 Task: Search one way flight ticket for 3 adults, 3 children in business from Albany: Albany International Airport to Rock Springs: Southwest Wyoming Regional Airport (rock Springs Sweetwater County Airport) on 8-5-2023. Choice of flights is Frontier. Number of bags: 4 checked bags. Price is upto 25000. Outbound departure time preference is 12:45.
Action: Mouse moved to (292, 253)
Screenshot: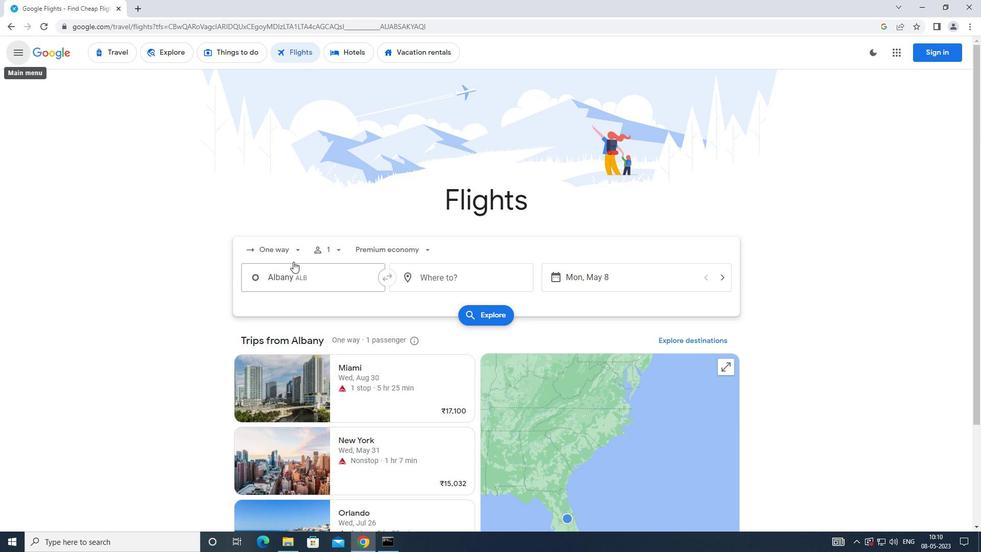 
Action: Mouse pressed left at (292, 253)
Screenshot: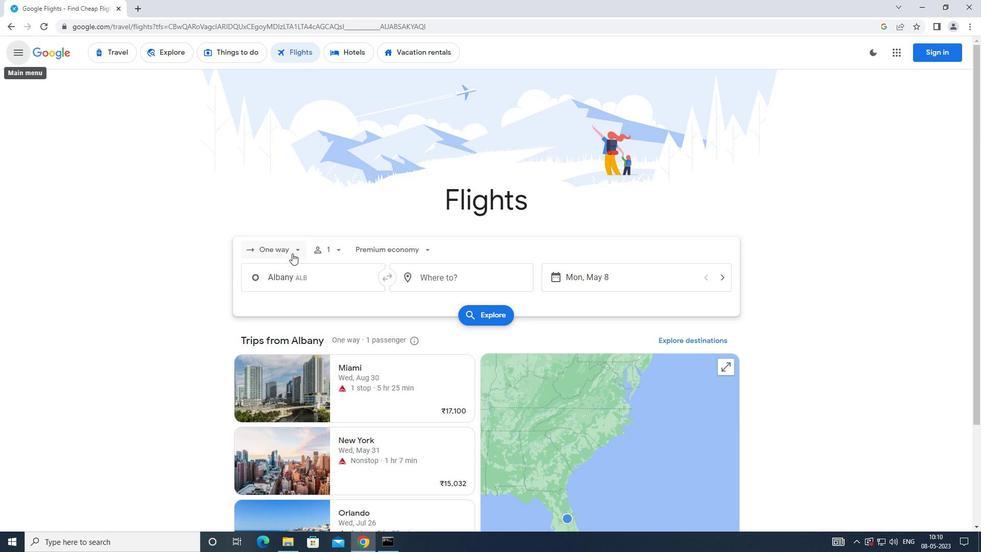 
Action: Mouse moved to (298, 306)
Screenshot: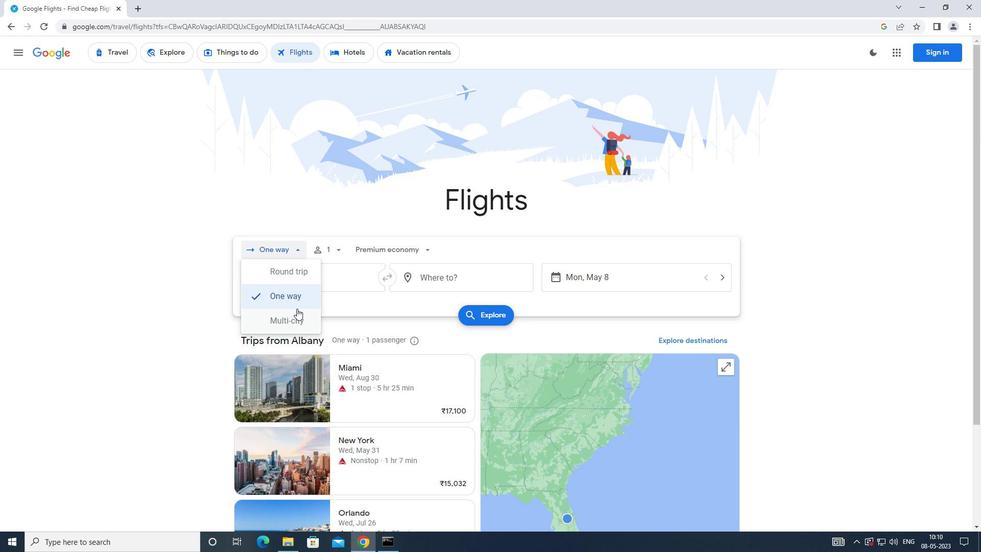 
Action: Mouse pressed left at (298, 306)
Screenshot: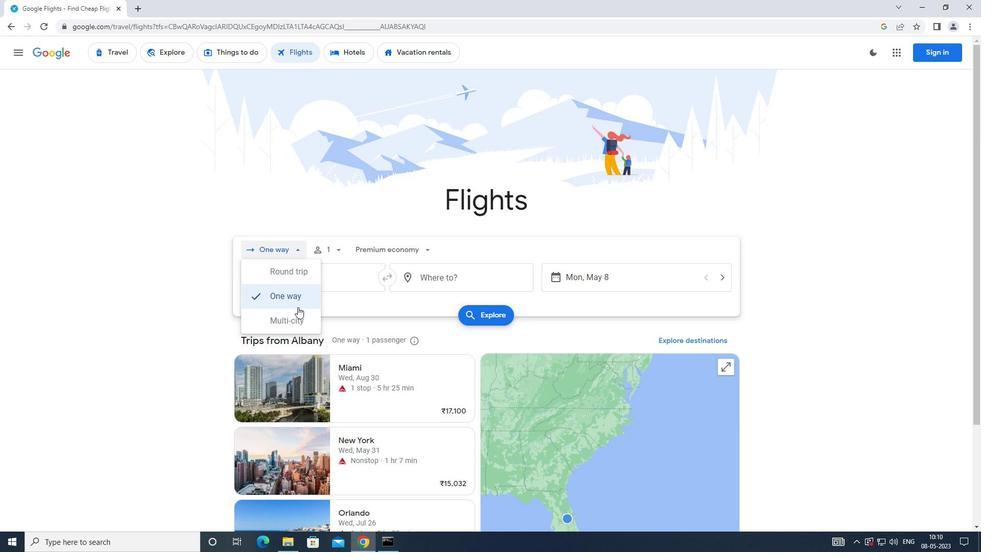 
Action: Mouse moved to (333, 256)
Screenshot: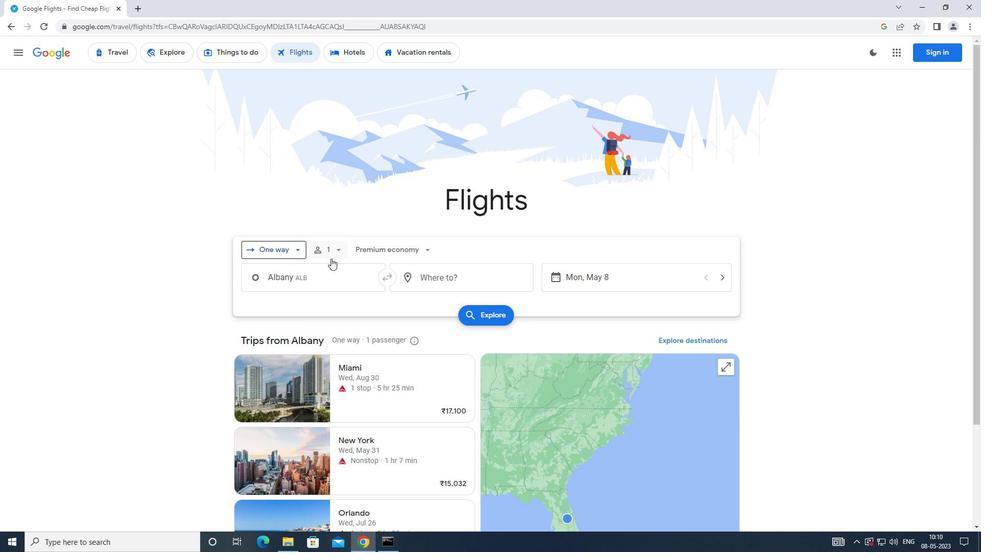 
Action: Mouse pressed left at (333, 256)
Screenshot: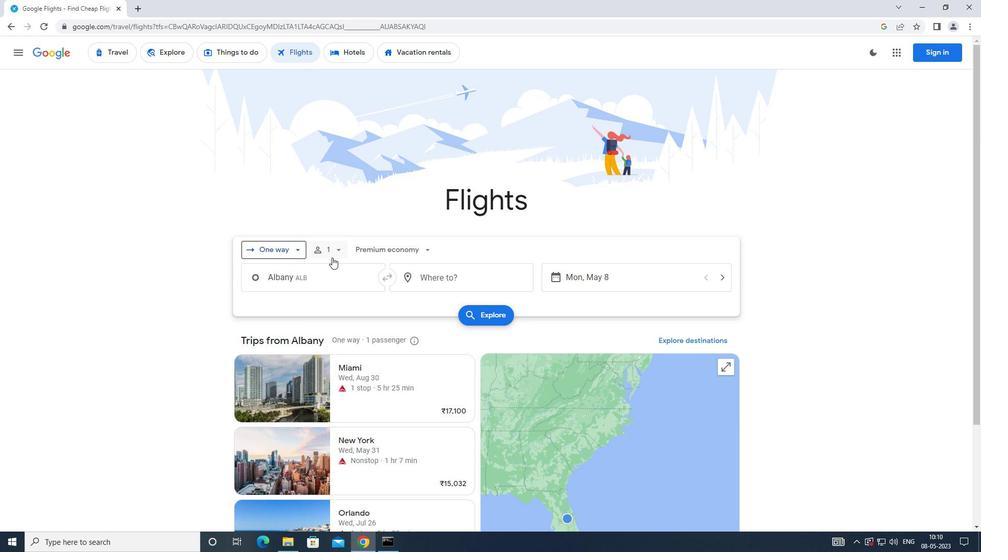
Action: Mouse moved to (421, 275)
Screenshot: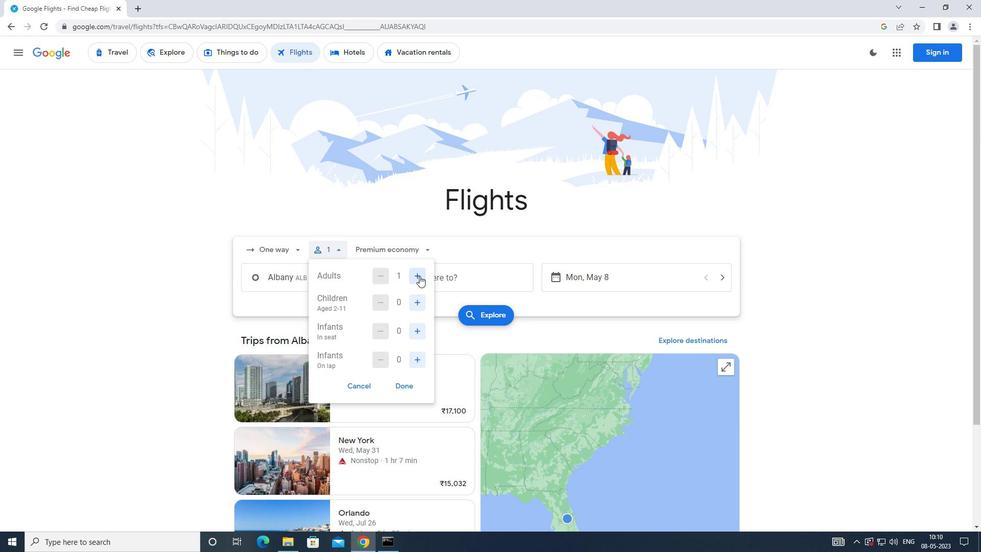 
Action: Mouse pressed left at (421, 275)
Screenshot: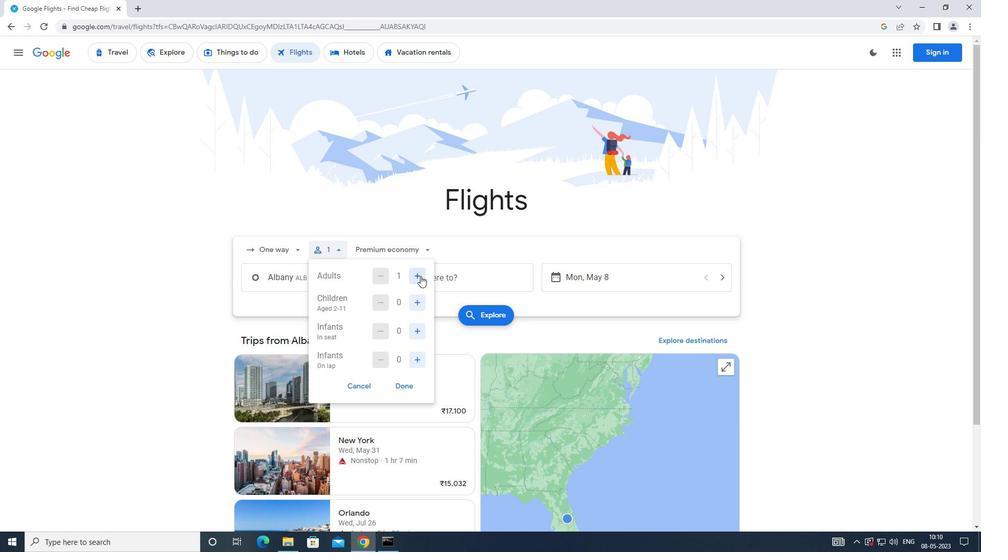 
Action: Mouse moved to (421, 275)
Screenshot: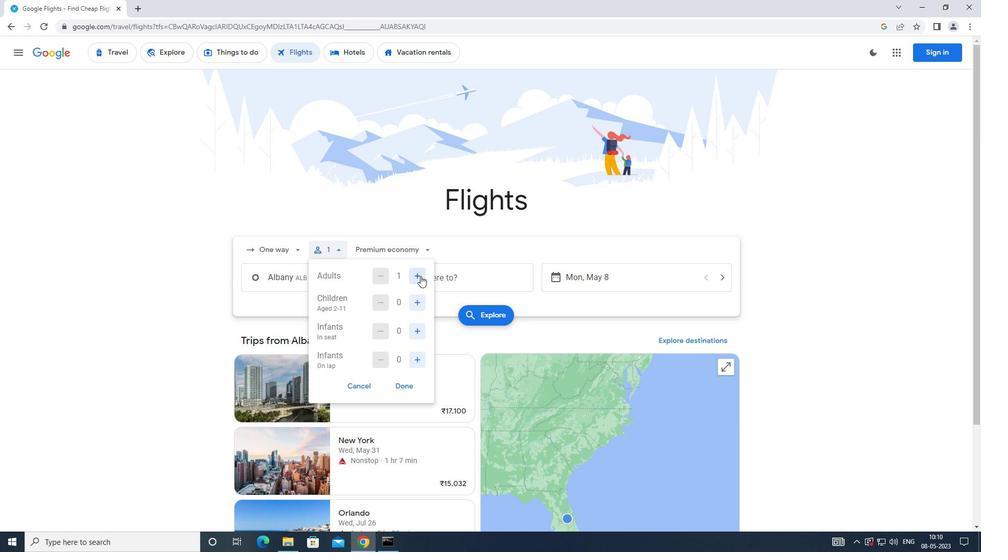 
Action: Mouse pressed left at (421, 275)
Screenshot: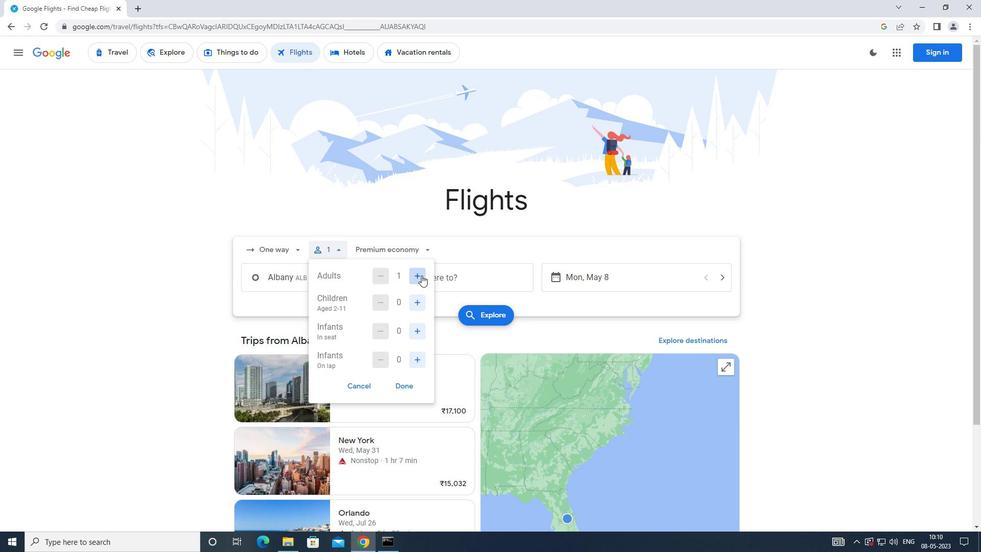 
Action: Mouse moved to (416, 301)
Screenshot: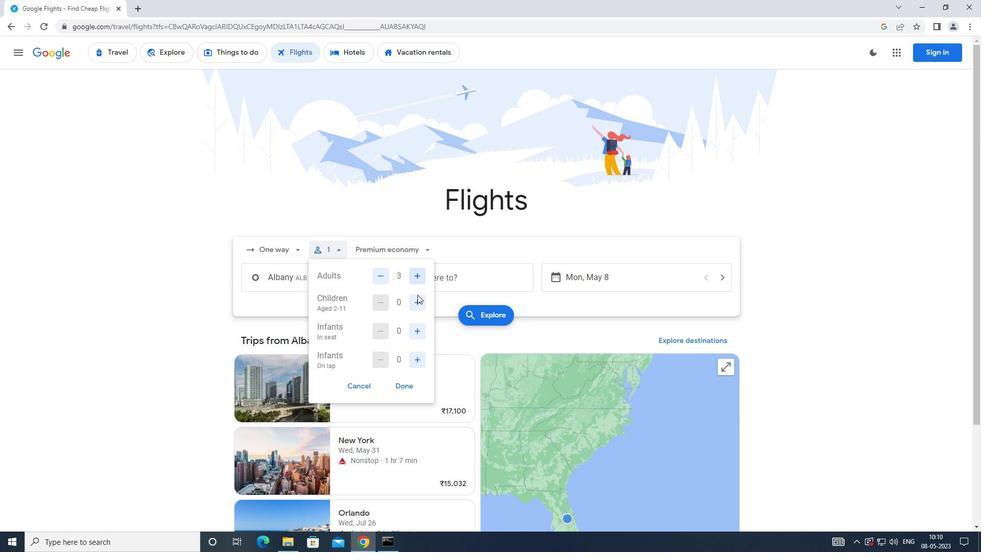 
Action: Mouse pressed left at (416, 301)
Screenshot: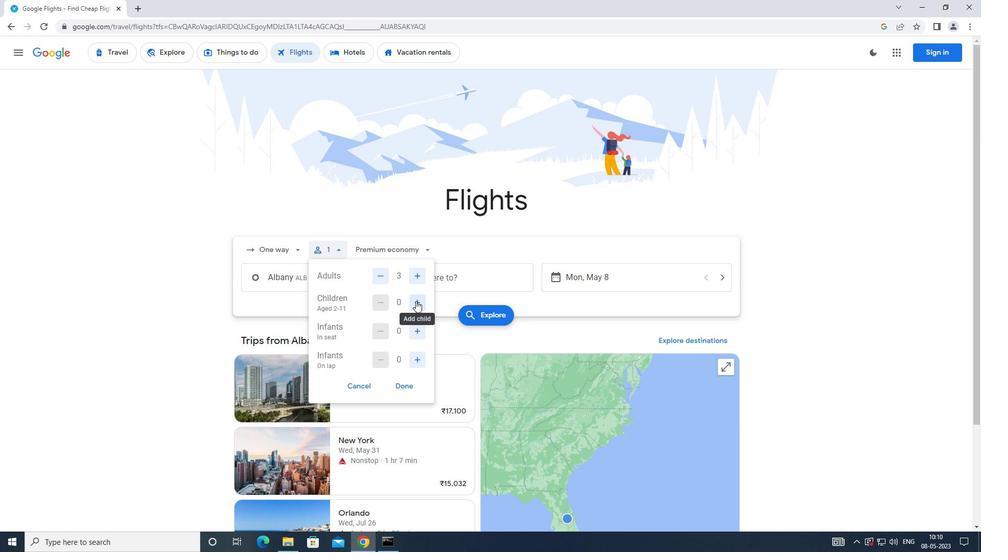 
Action: Mouse pressed left at (416, 301)
Screenshot: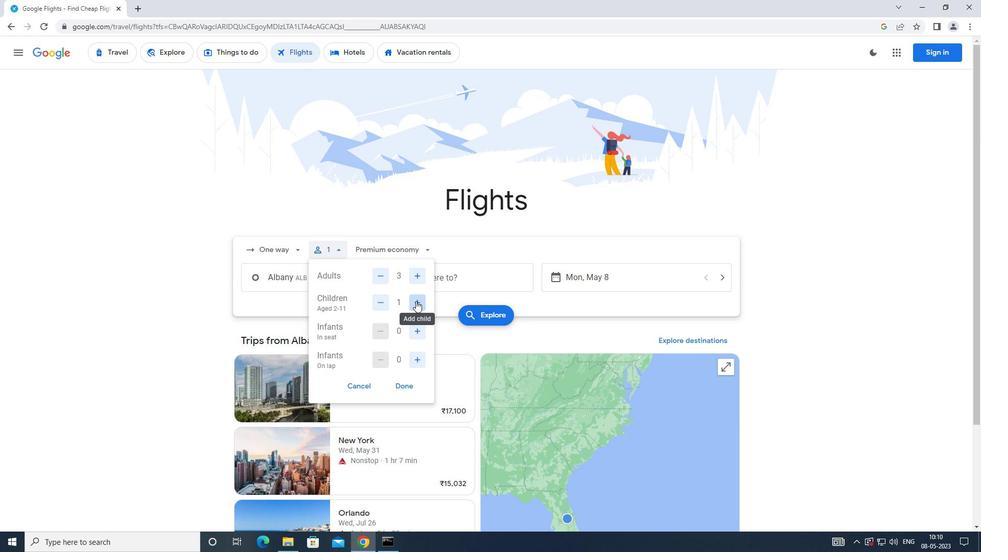 
Action: Mouse pressed left at (416, 301)
Screenshot: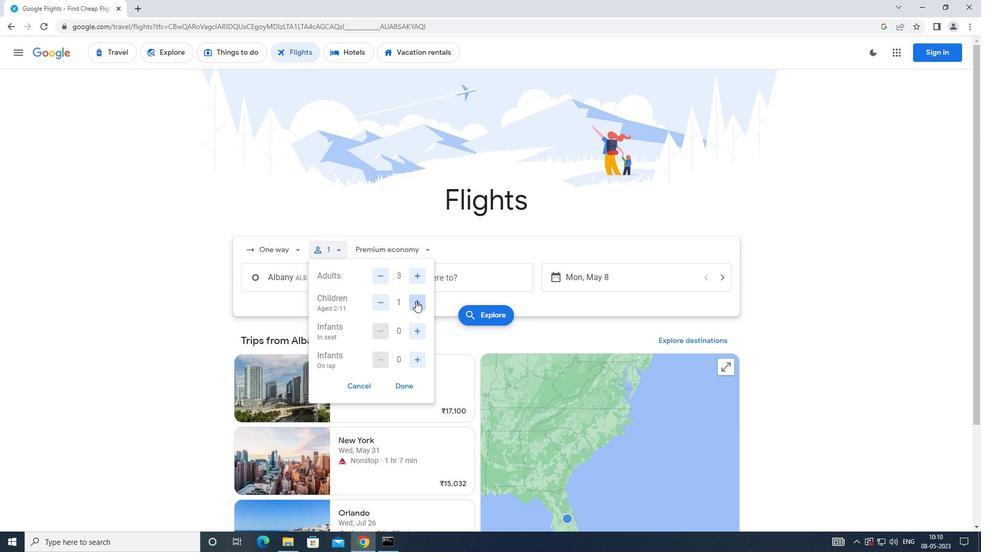 
Action: Mouse moved to (408, 386)
Screenshot: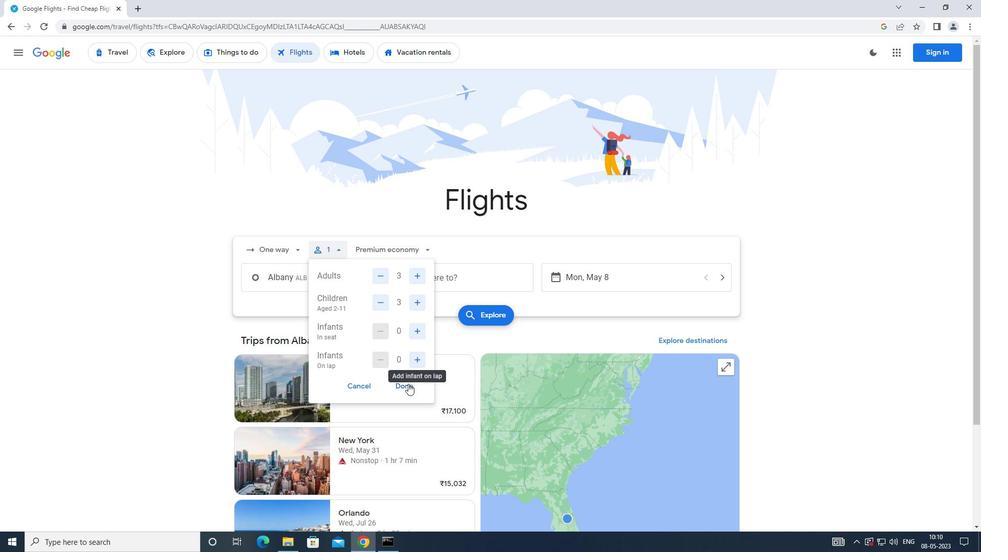 
Action: Mouse pressed left at (408, 386)
Screenshot: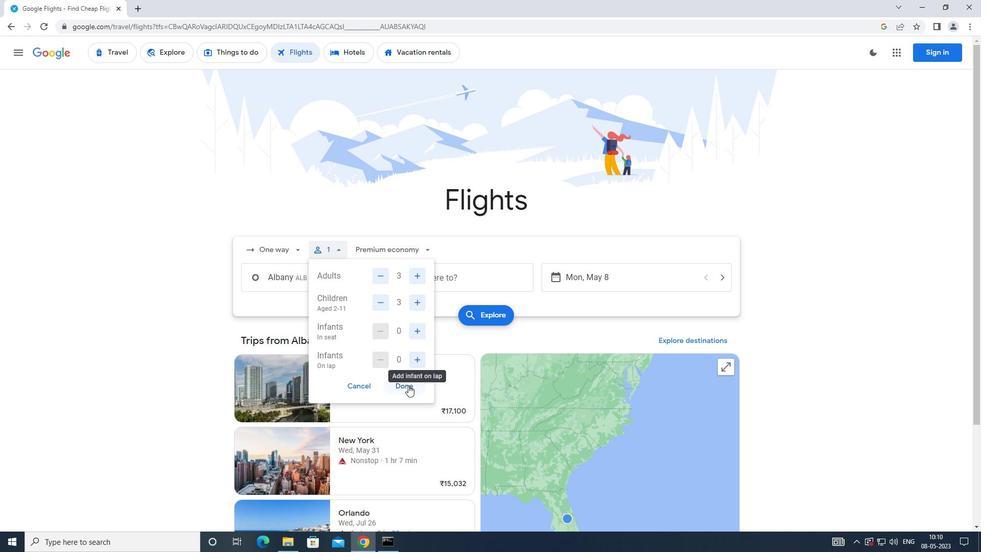 
Action: Mouse moved to (393, 255)
Screenshot: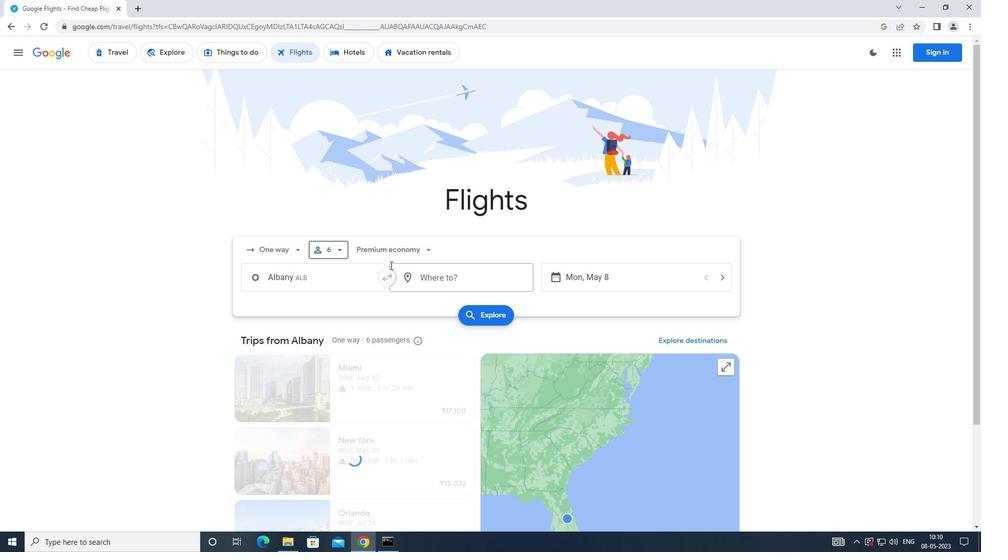 
Action: Mouse pressed left at (393, 255)
Screenshot: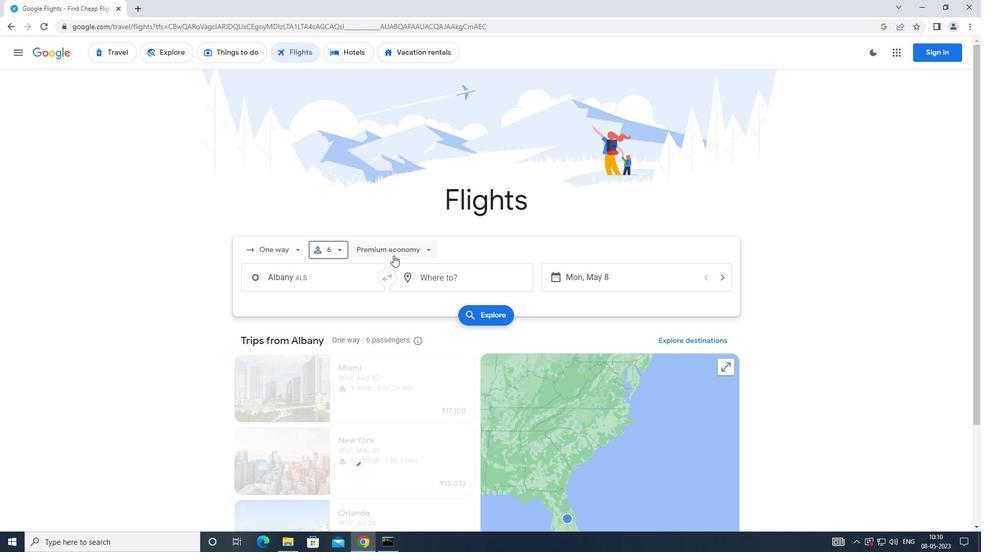 
Action: Mouse moved to (400, 328)
Screenshot: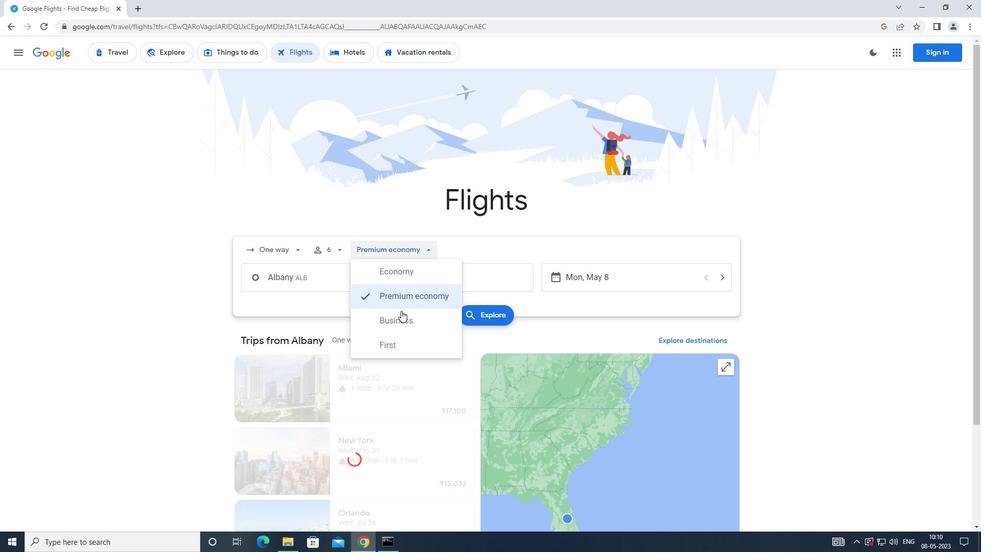 
Action: Mouse pressed left at (400, 328)
Screenshot: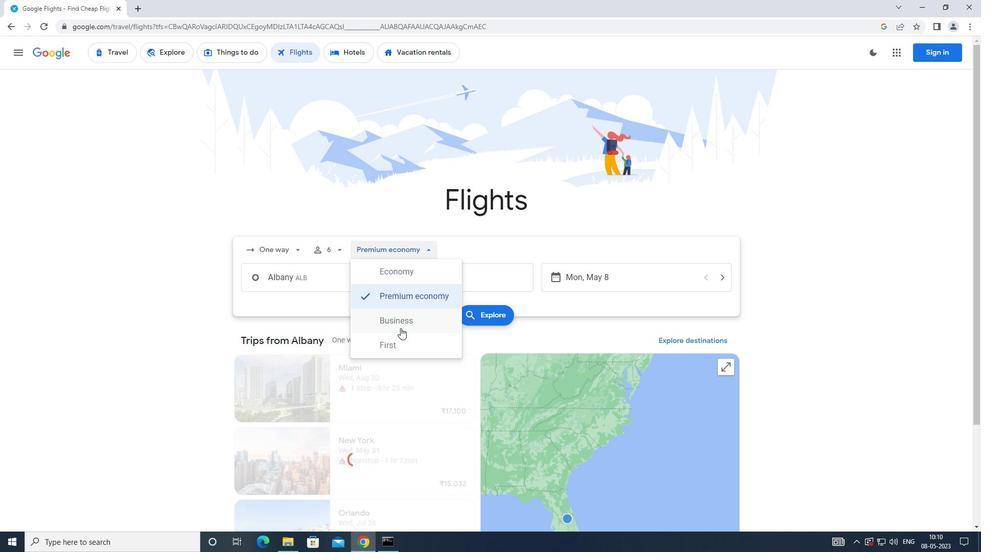 
Action: Mouse moved to (322, 279)
Screenshot: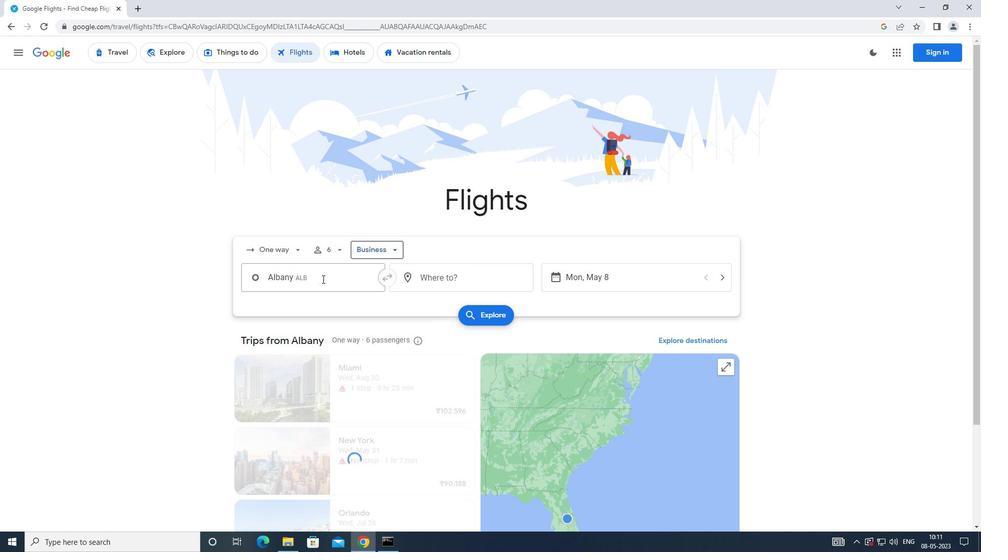 
Action: Mouse pressed left at (322, 279)
Screenshot: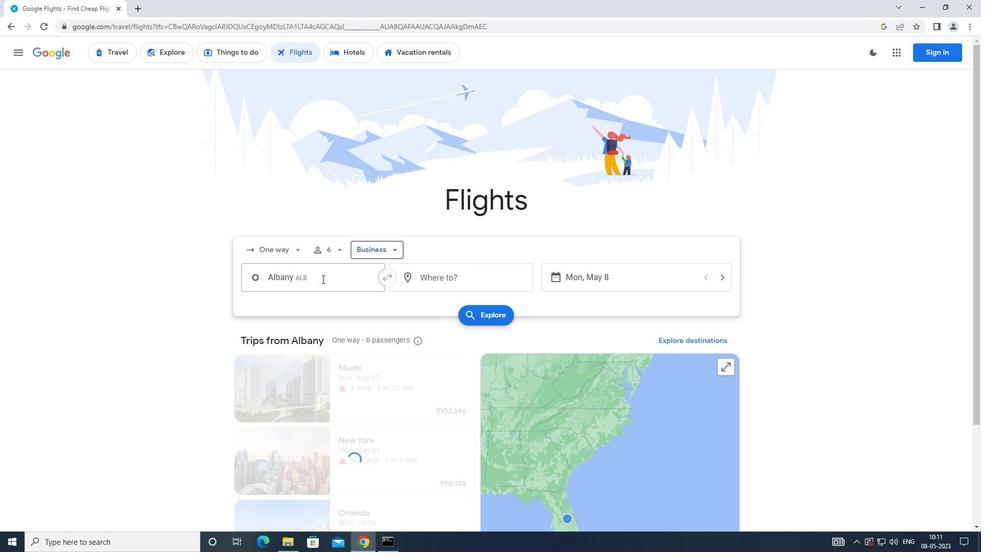 
Action: Mouse moved to (323, 334)
Screenshot: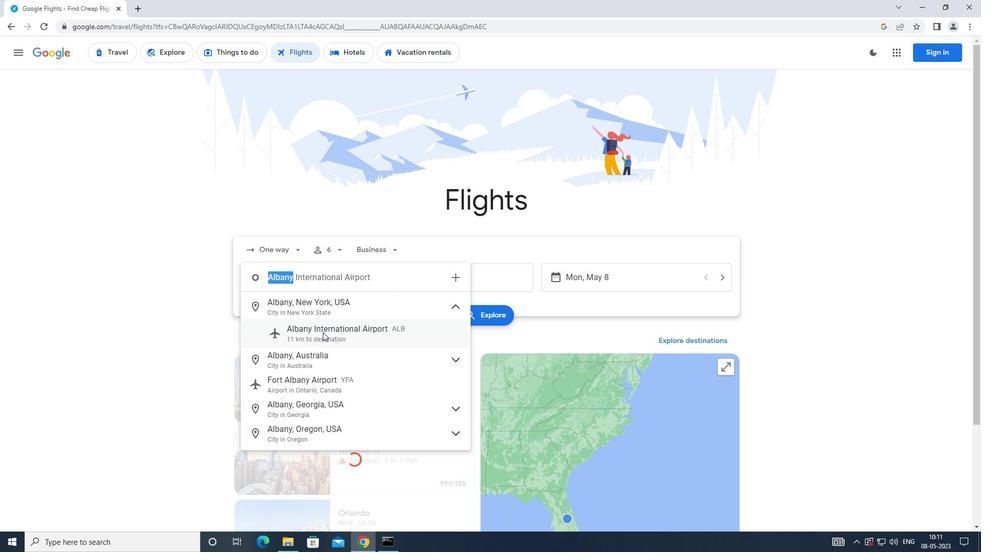 
Action: Mouse pressed left at (323, 334)
Screenshot: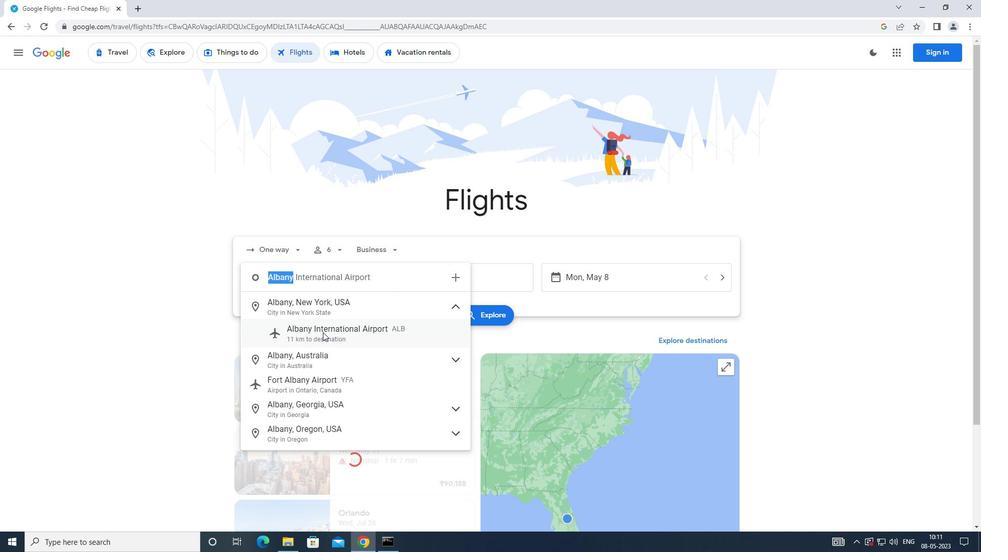 
Action: Mouse moved to (439, 283)
Screenshot: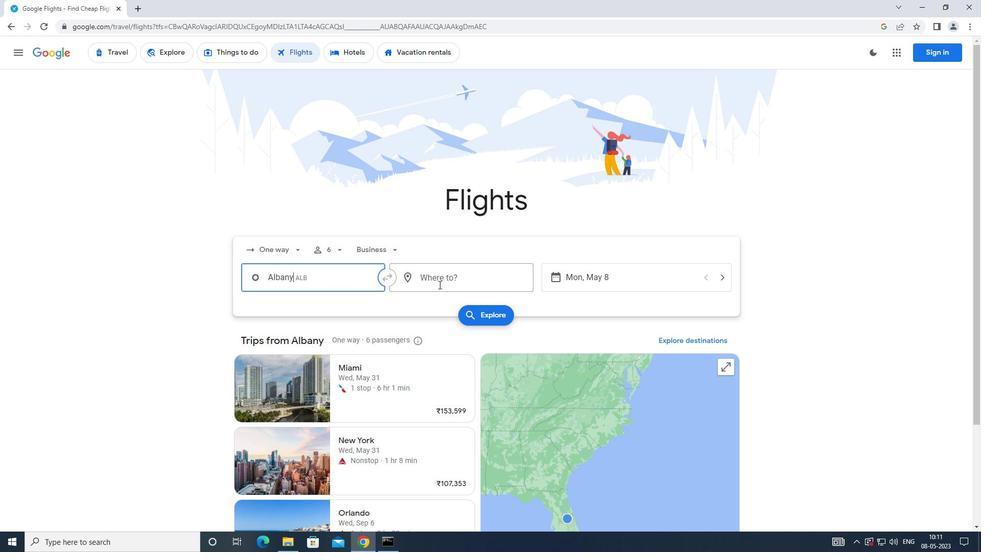 
Action: Mouse pressed left at (439, 283)
Screenshot: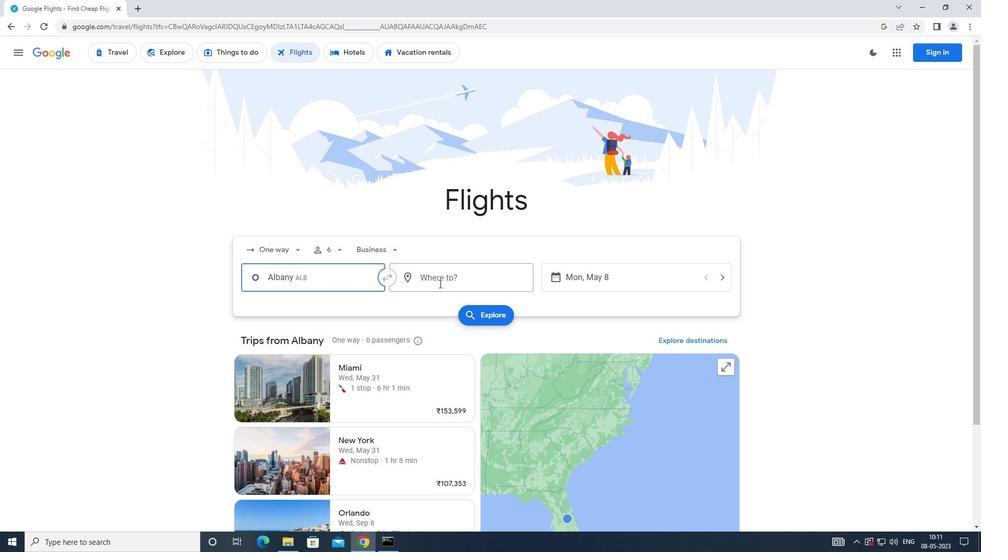 
Action: Mouse moved to (439, 283)
Screenshot: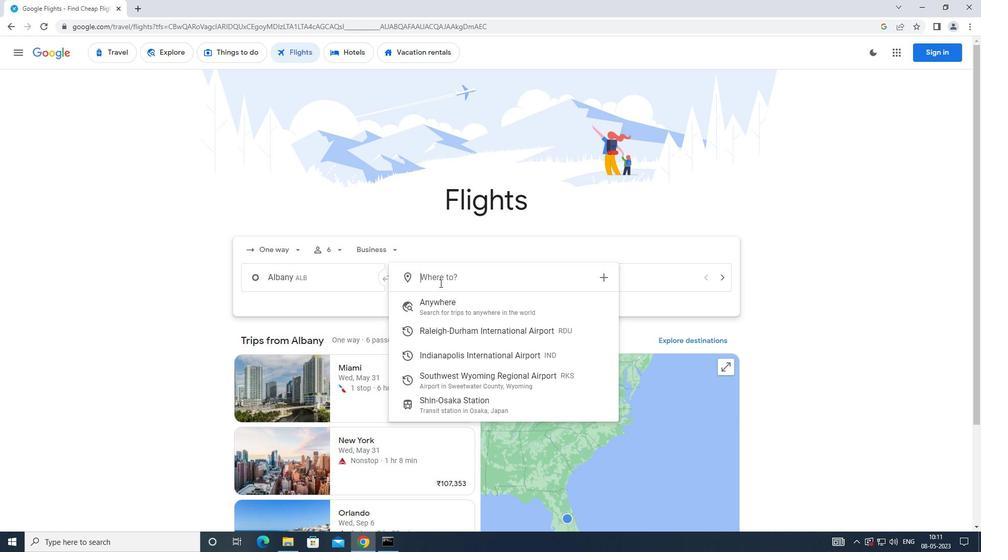 
Action: Key pressed <Key.caps_lock>s<Key.caps_lock>outhwesrt
Screenshot: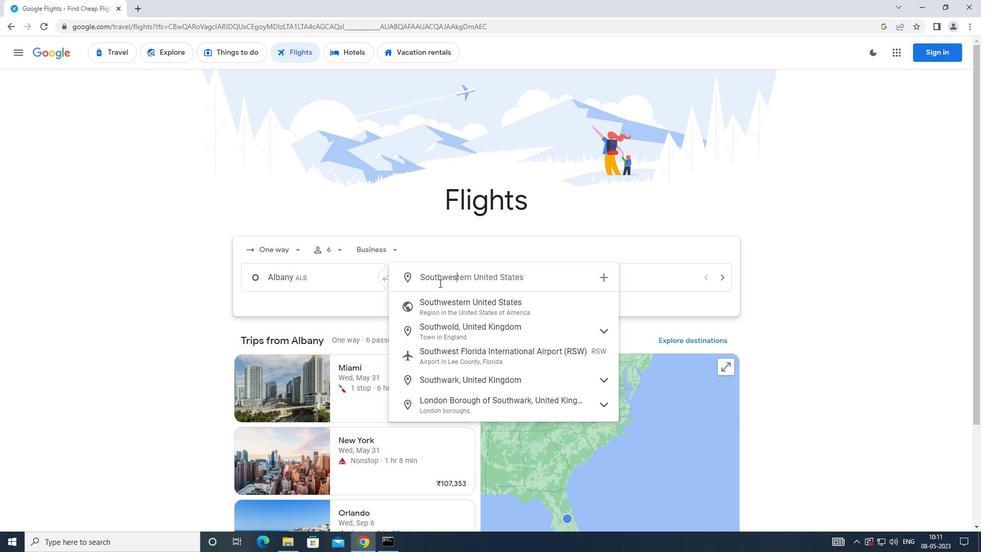 
Action: Mouse moved to (475, 404)
Screenshot: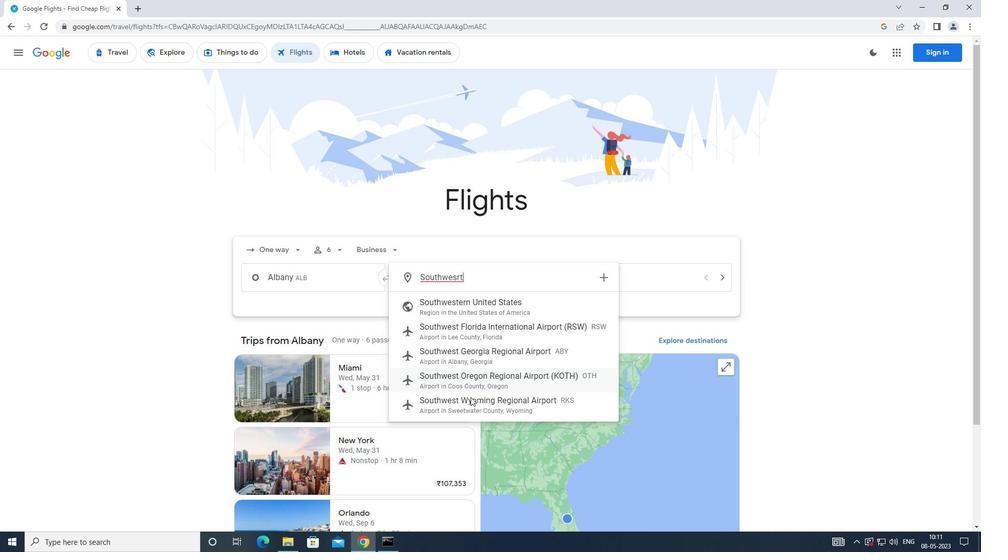 
Action: Mouse pressed left at (475, 404)
Screenshot: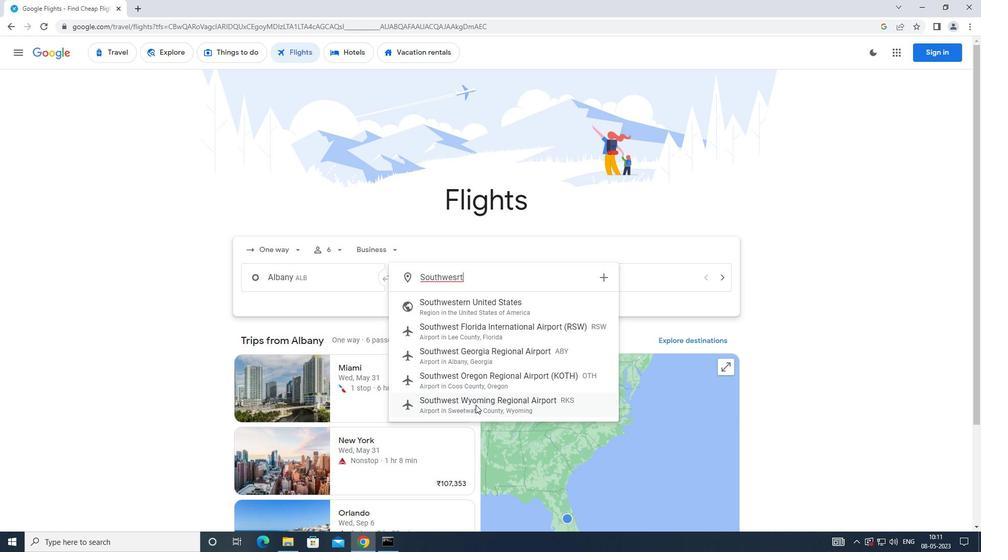 
Action: Mouse moved to (587, 285)
Screenshot: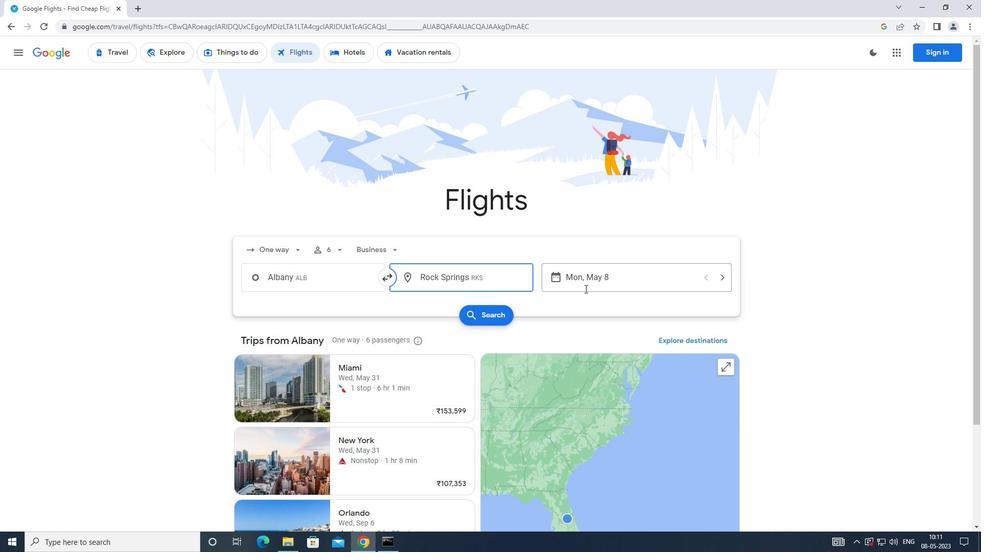 
Action: Mouse pressed left at (587, 285)
Screenshot: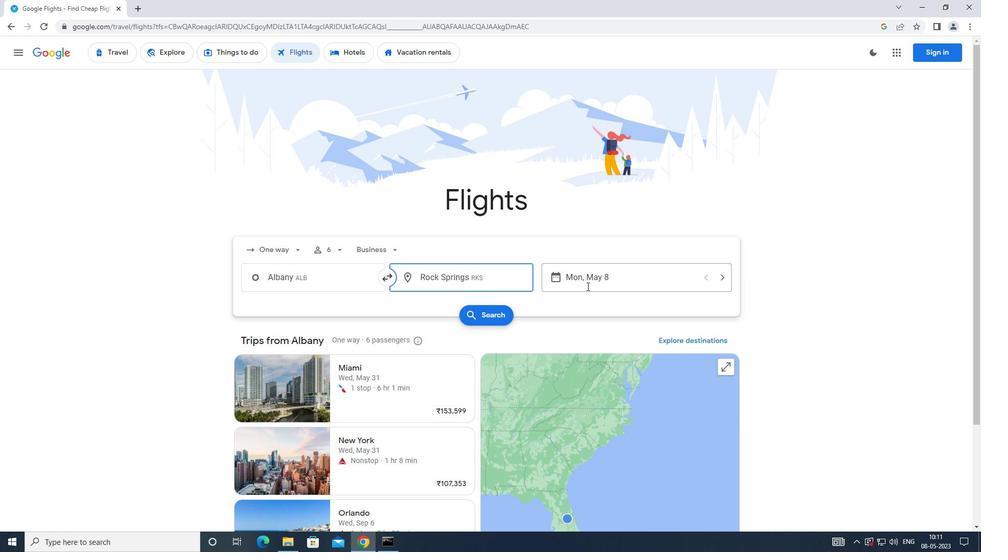 
Action: Mouse moved to (394, 373)
Screenshot: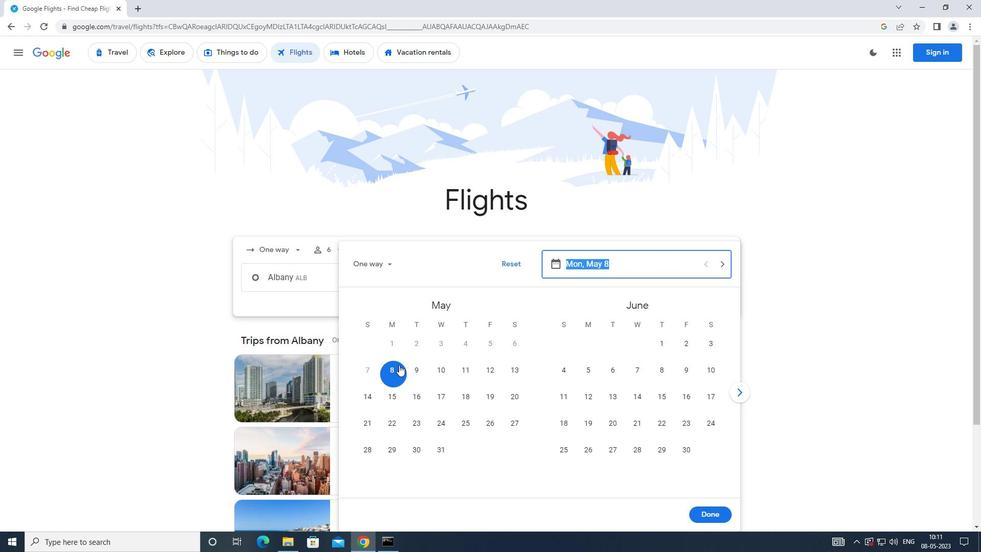 
Action: Mouse pressed left at (394, 373)
Screenshot: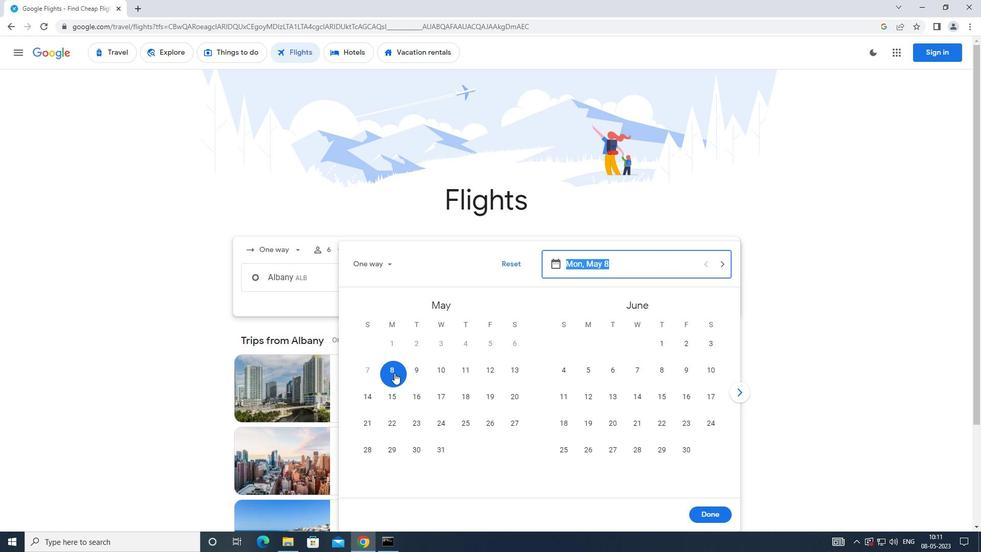 
Action: Mouse moved to (706, 511)
Screenshot: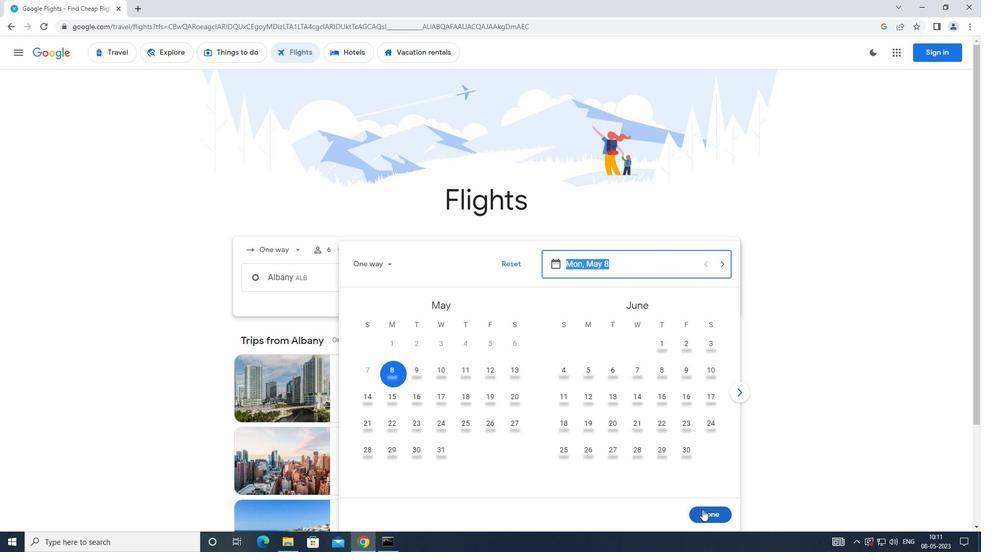 
Action: Mouse pressed left at (706, 511)
Screenshot: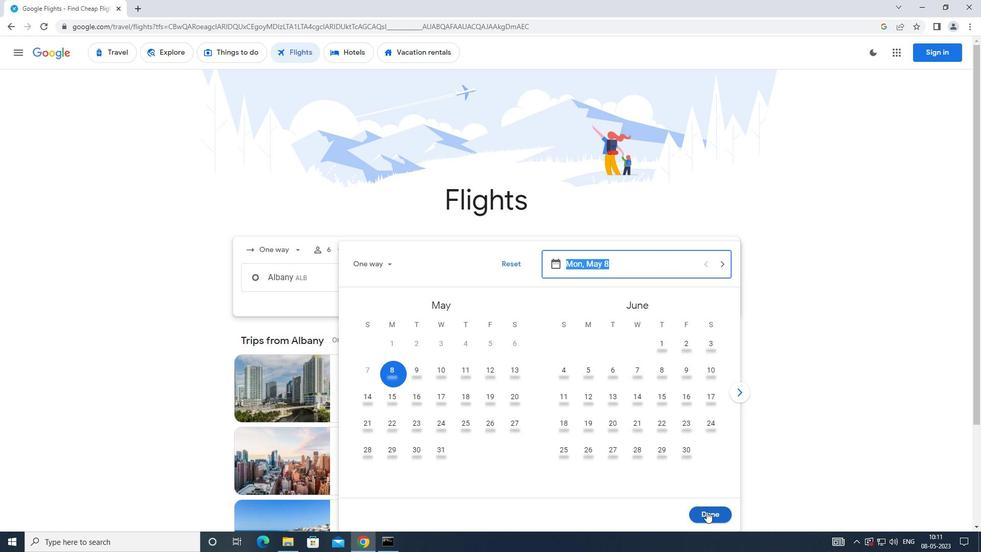 
Action: Mouse moved to (477, 318)
Screenshot: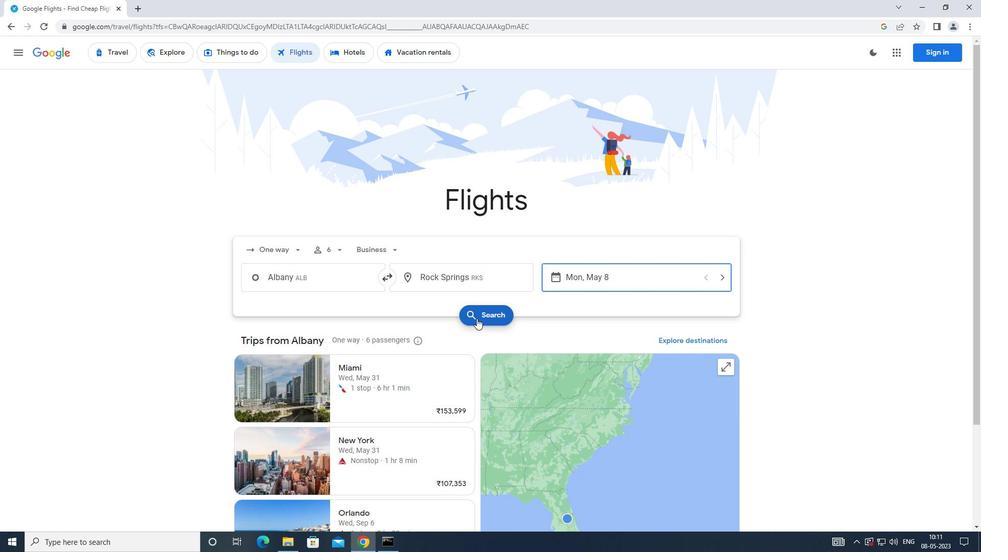 
Action: Mouse pressed left at (477, 318)
Screenshot: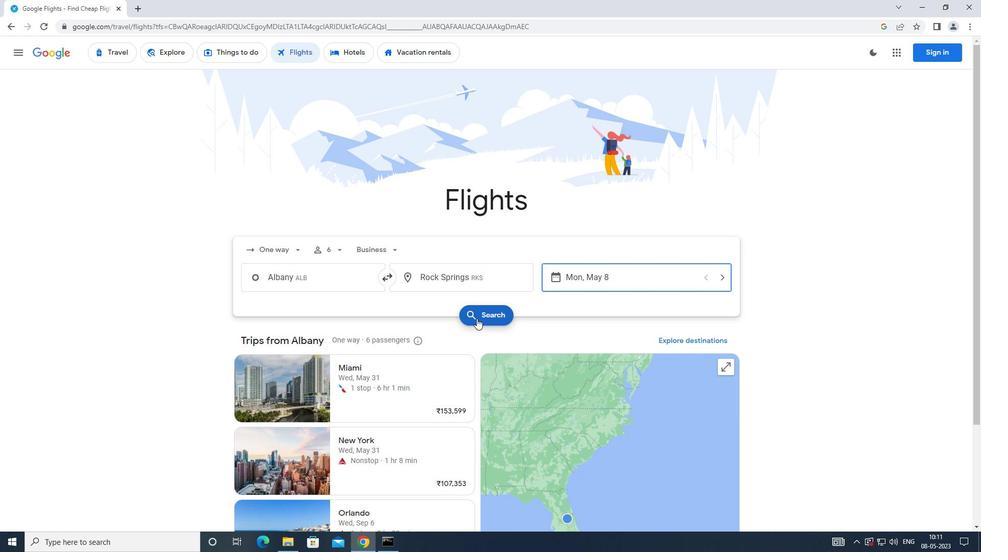 
Action: Mouse moved to (243, 147)
Screenshot: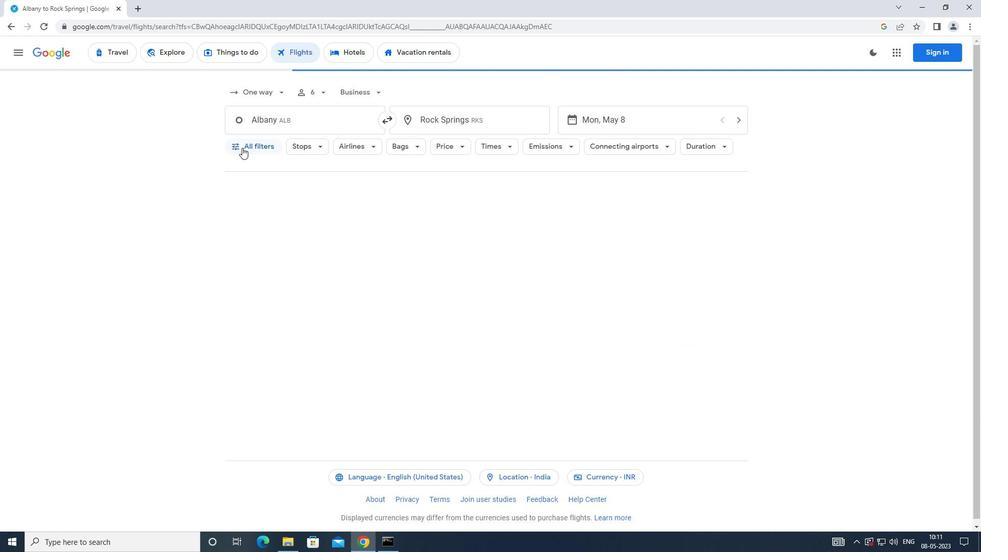 
Action: Mouse pressed left at (243, 147)
Screenshot: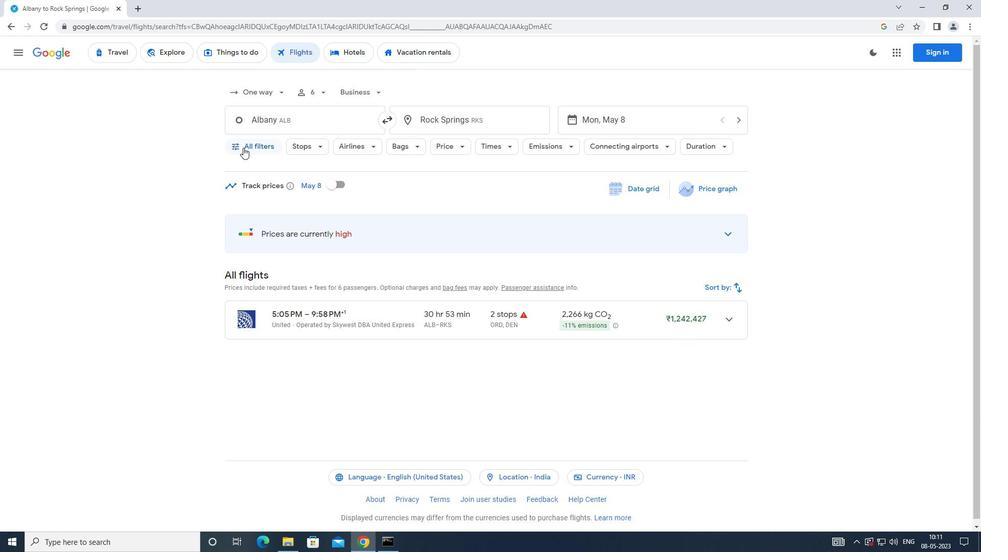 
Action: Mouse moved to (376, 367)
Screenshot: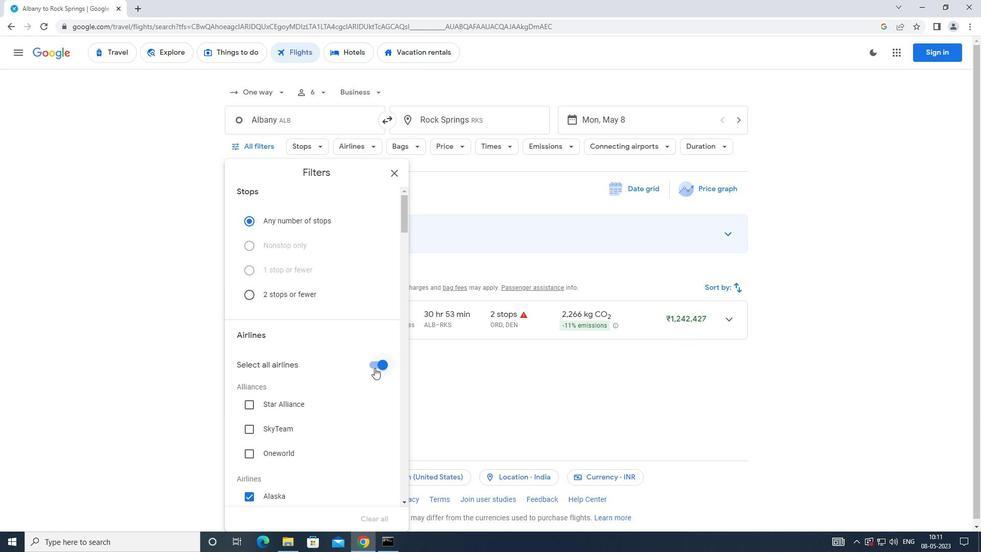 
Action: Mouse pressed left at (376, 367)
Screenshot: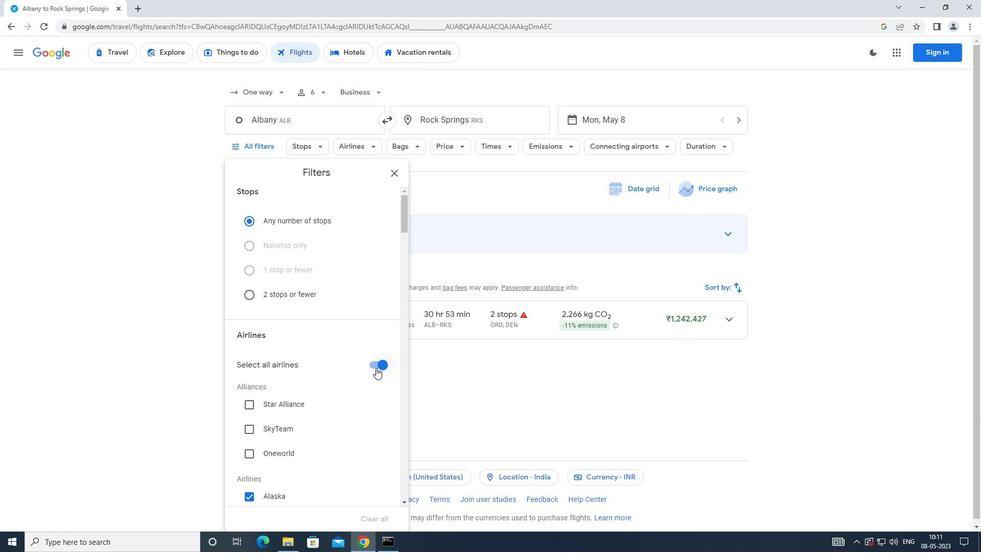 
Action: Mouse moved to (326, 325)
Screenshot: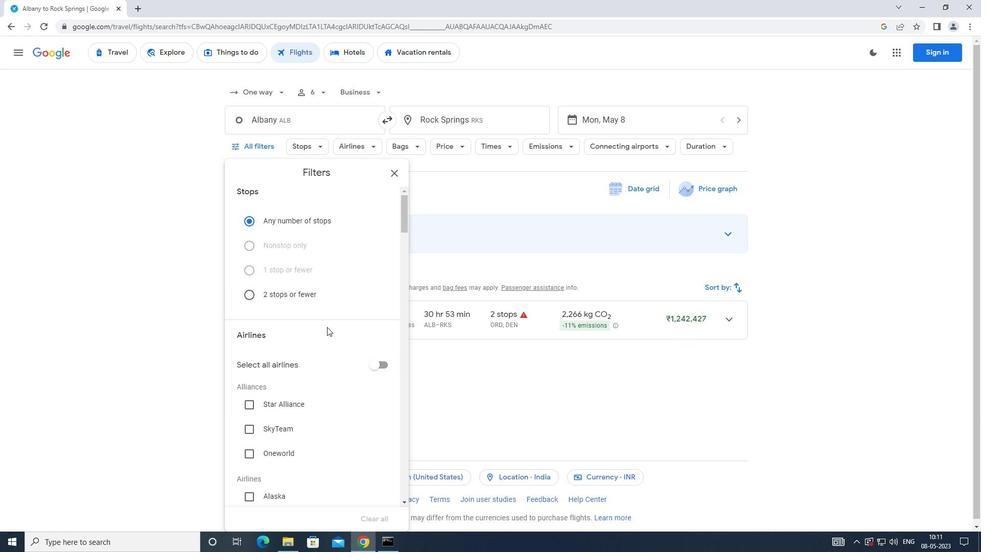 
Action: Mouse scrolled (326, 324) with delta (0, 0)
Screenshot: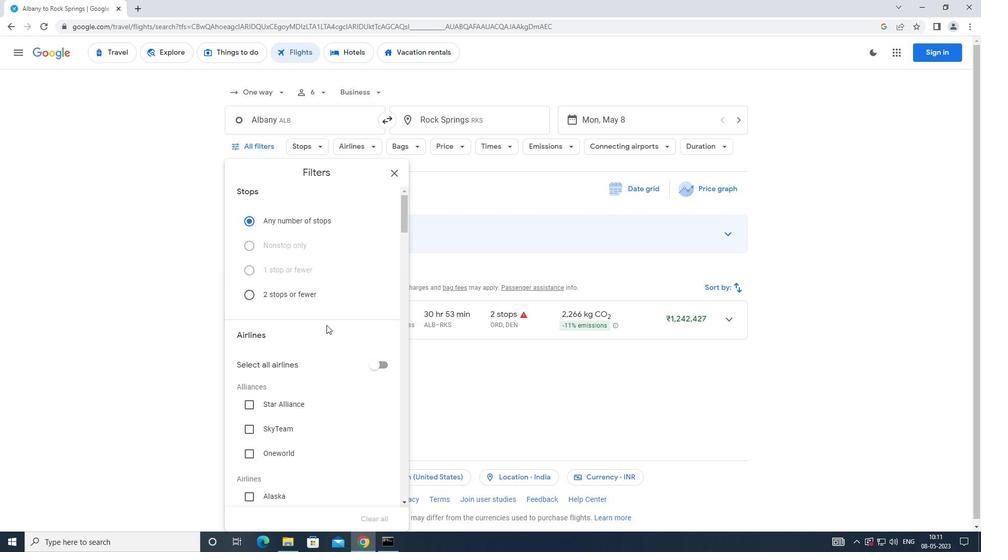 
Action: Mouse scrolled (326, 324) with delta (0, 0)
Screenshot: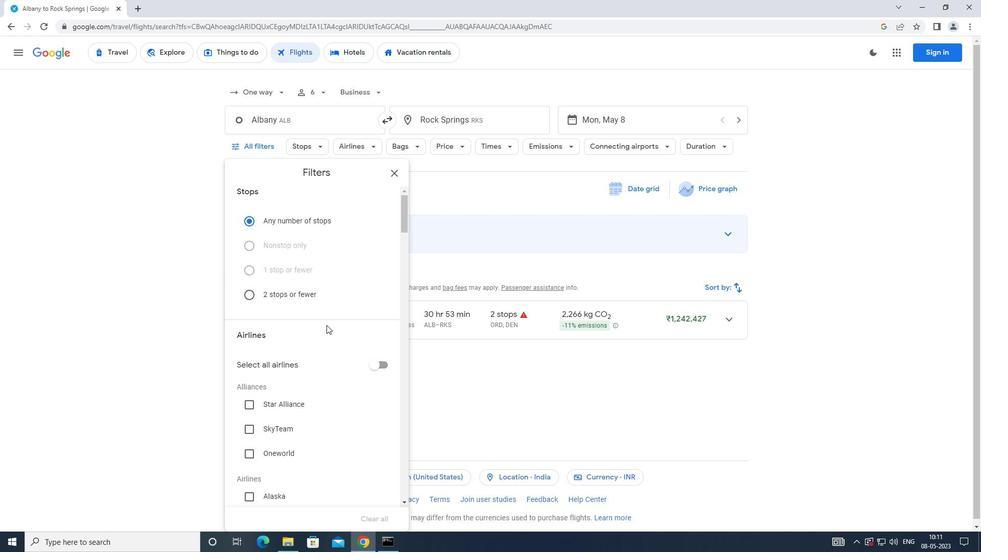
Action: Mouse moved to (326, 325)
Screenshot: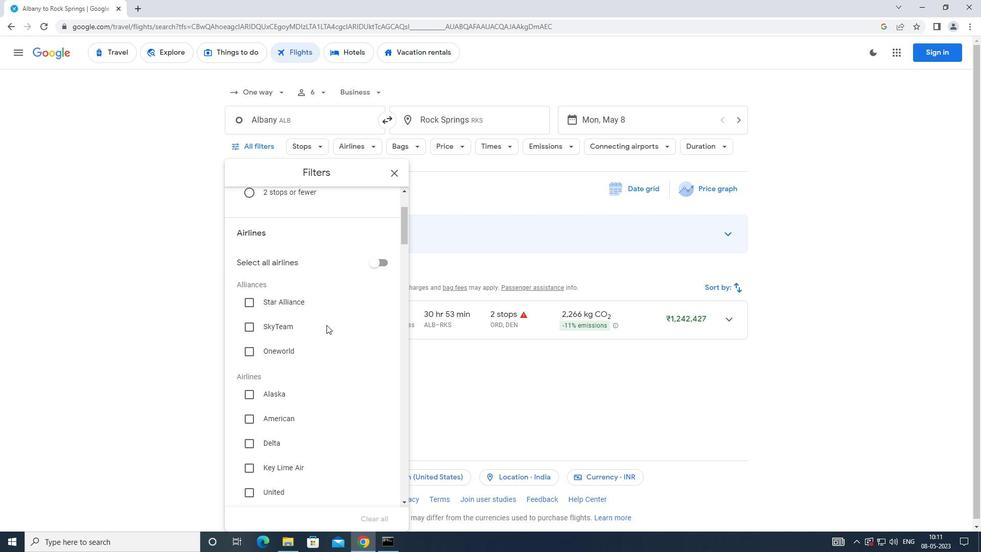 
Action: Mouse scrolled (326, 324) with delta (0, 0)
Screenshot: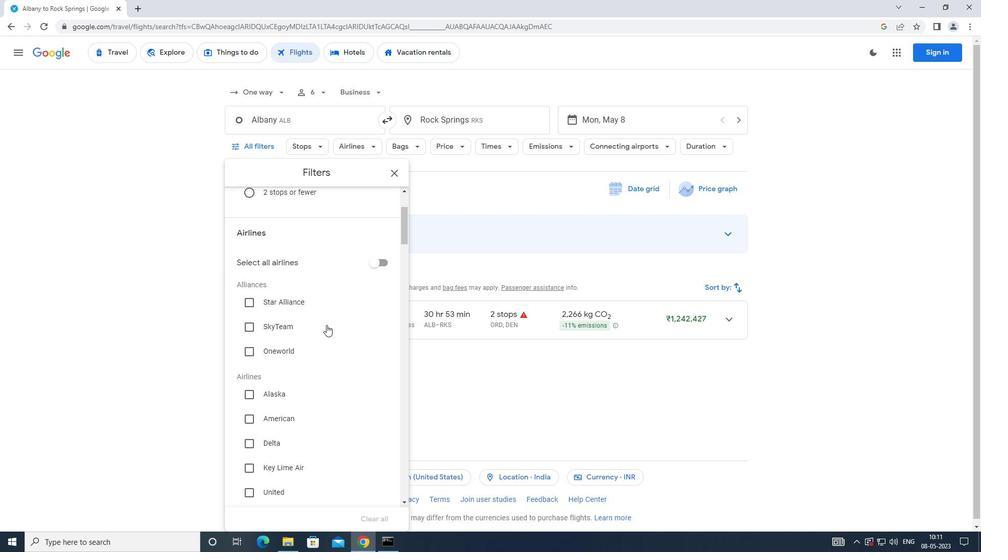 
Action: Mouse scrolled (326, 324) with delta (0, 0)
Screenshot: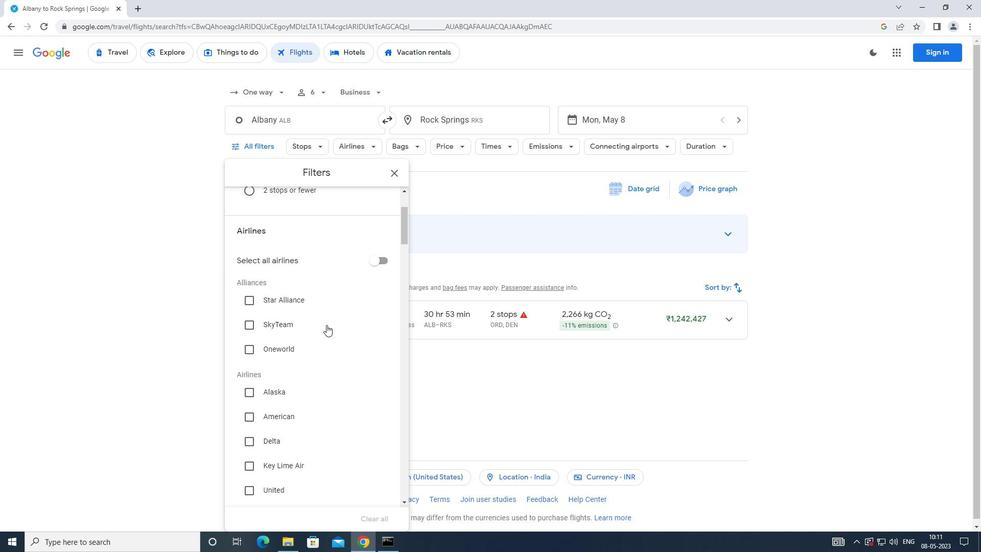 
Action: Mouse moved to (330, 317)
Screenshot: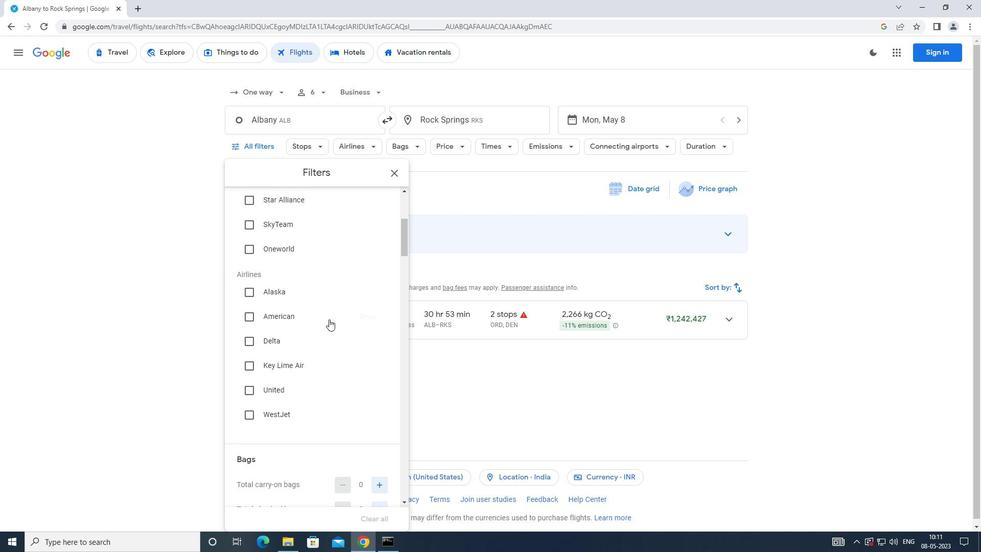 
Action: Mouse scrolled (330, 316) with delta (0, 0)
Screenshot: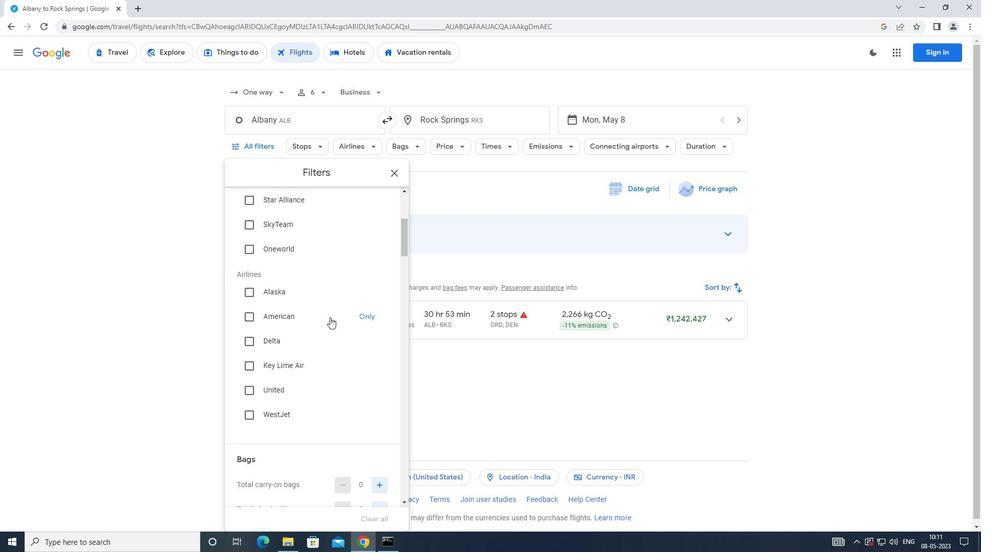
Action: Mouse moved to (329, 320)
Screenshot: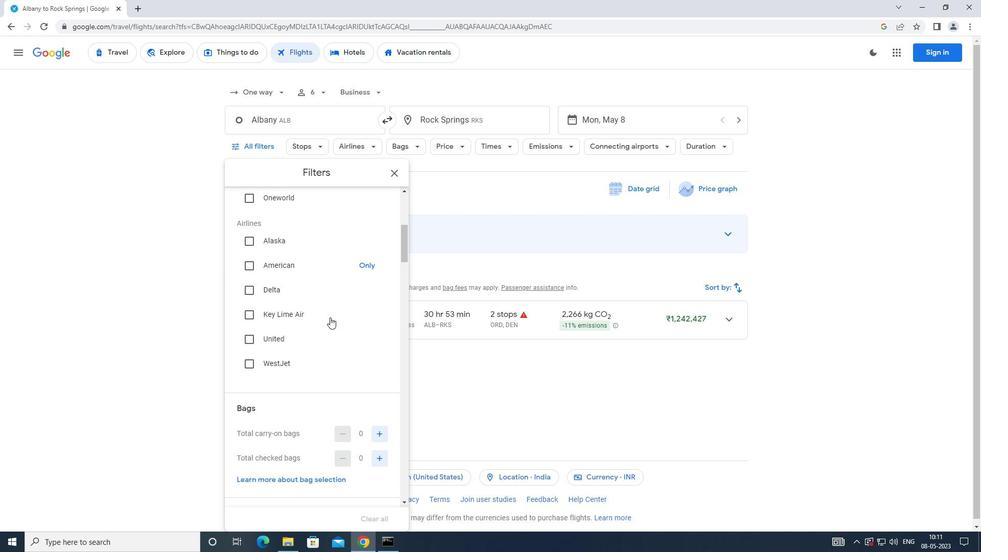 
Action: Mouse scrolled (329, 319) with delta (0, 0)
Screenshot: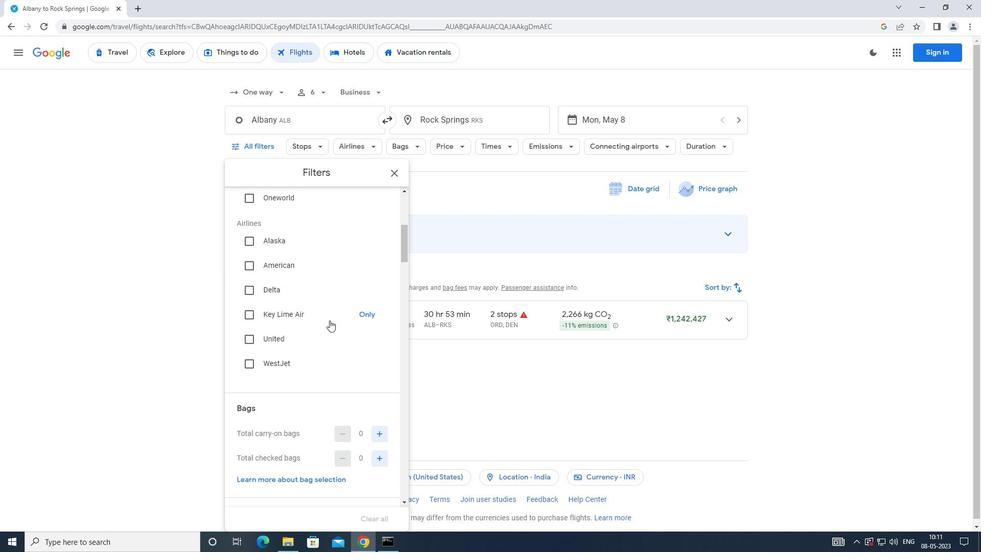 
Action: Mouse scrolled (329, 319) with delta (0, 0)
Screenshot: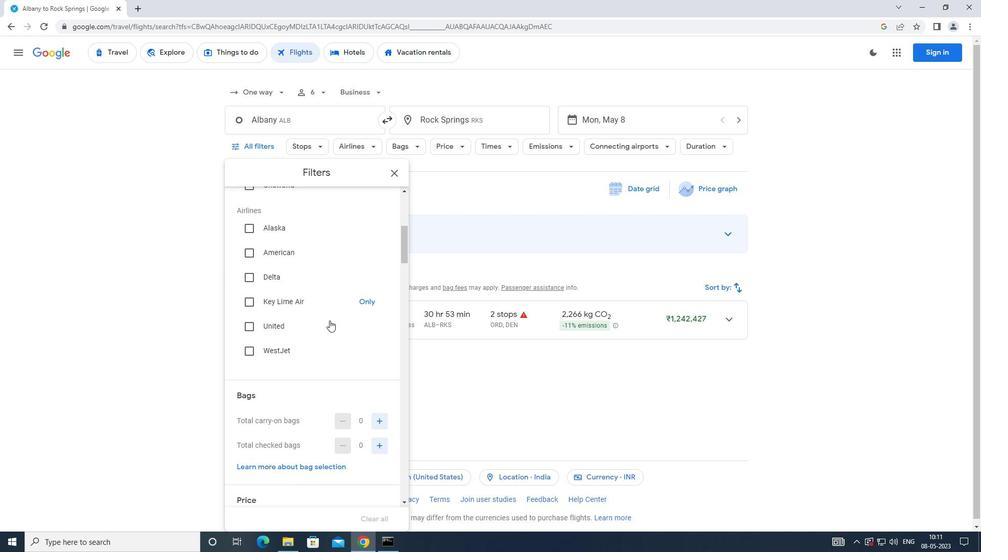 
Action: Mouse moved to (330, 320)
Screenshot: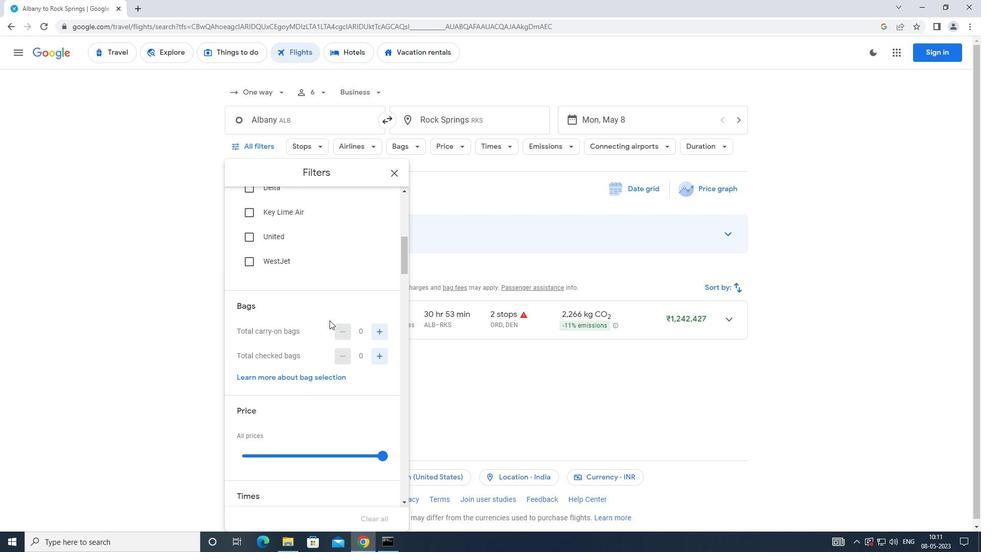 
Action: Mouse scrolled (330, 319) with delta (0, 0)
Screenshot: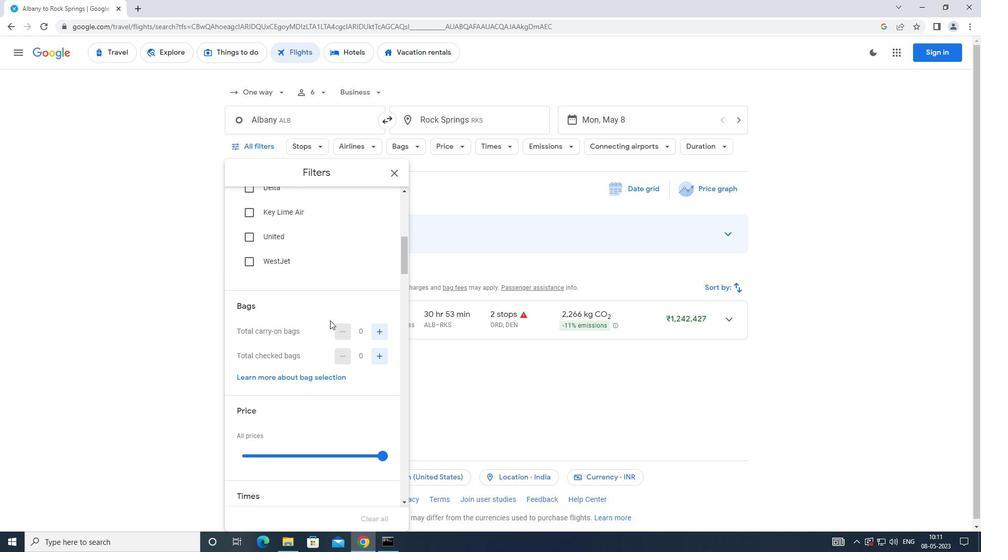 
Action: Mouse moved to (384, 306)
Screenshot: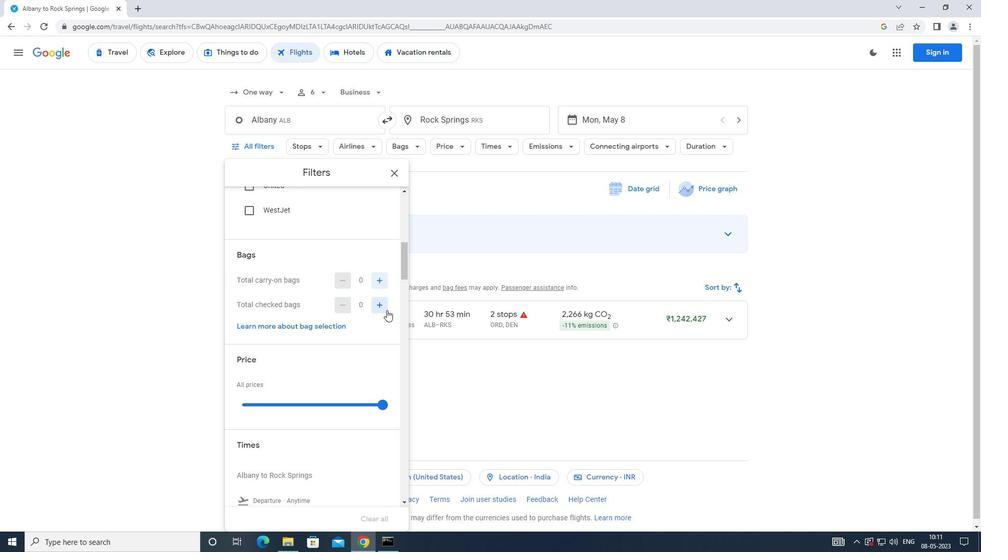 
Action: Mouse pressed left at (384, 306)
Screenshot: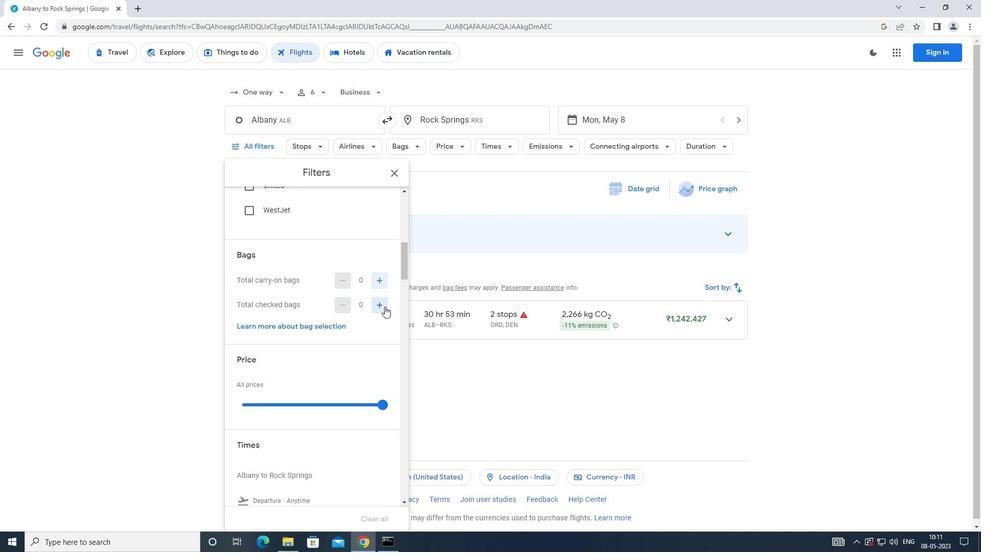 
Action: Mouse pressed left at (384, 306)
Screenshot: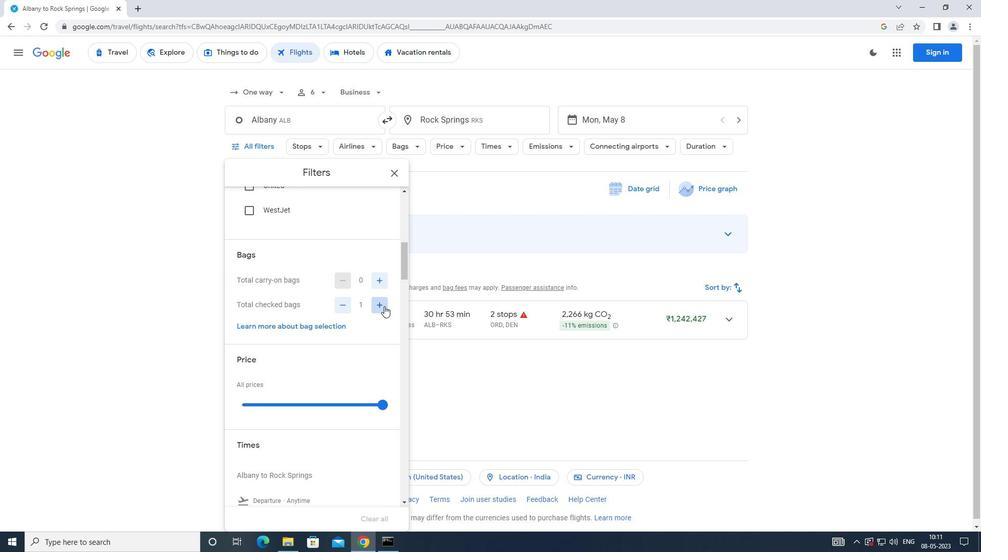 
Action: Mouse pressed left at (384, 306)
Screenshot: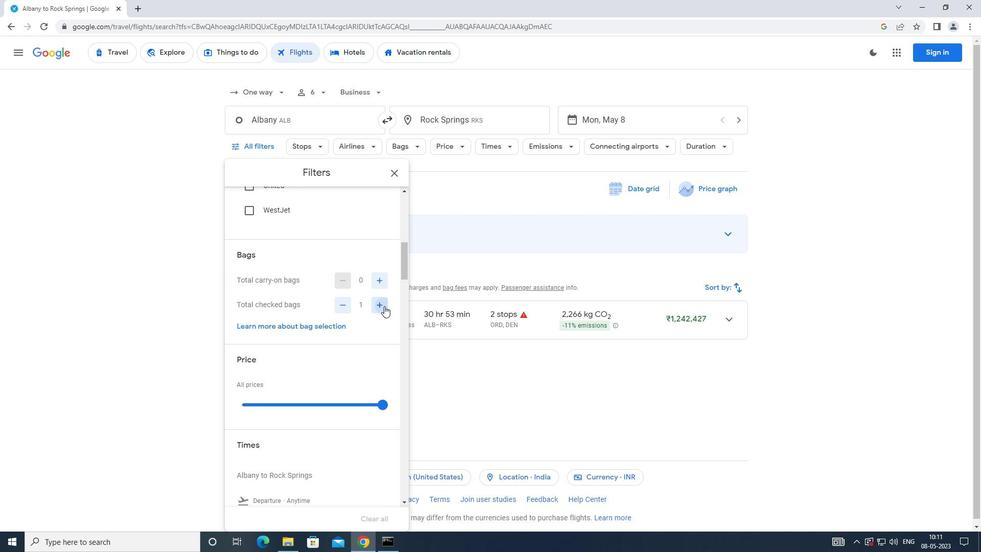 
Action: Mouse pressed left at (384, 306)
Screenshot: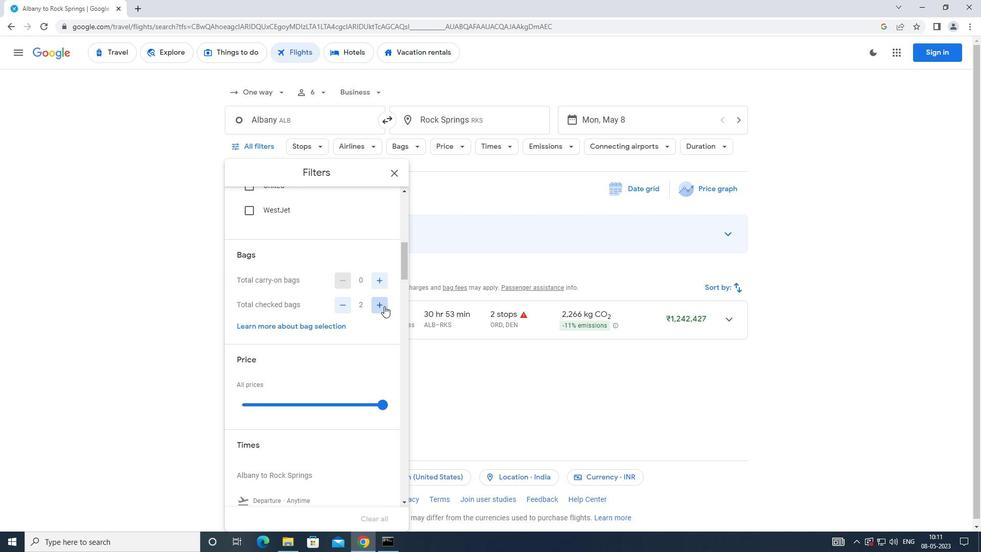 
Action: Mouse moved to (355, 306)
Screenshot: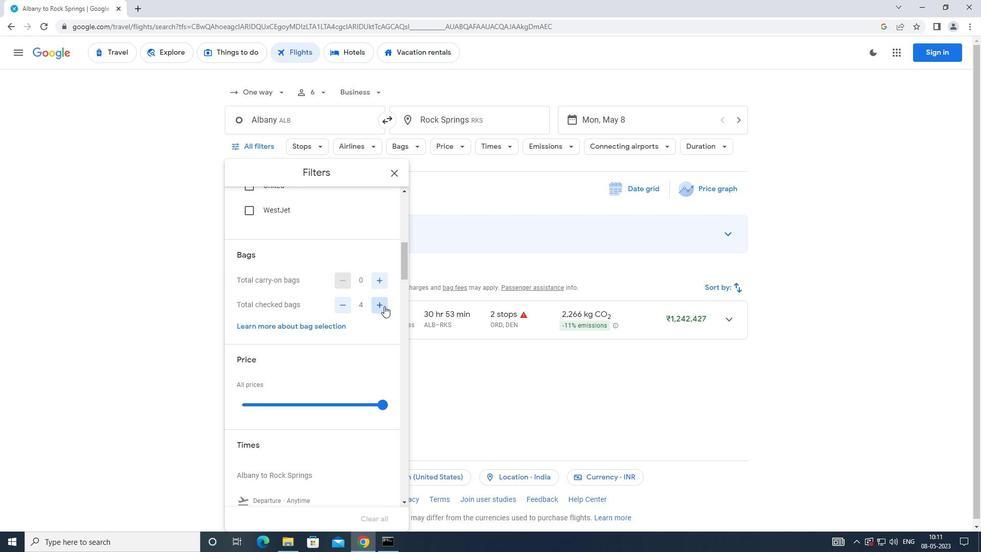 
Action: Mouse scrolled (355, 305) with delta (0, 0)
Screenshot: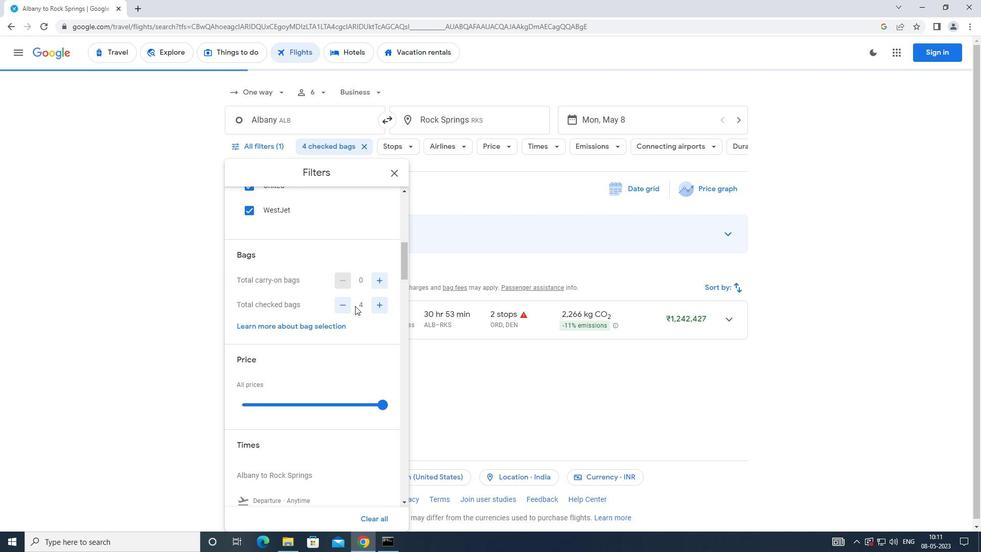 
Action: Mouse scrolled (355, 305) with delta (0, 0)
Screenshot: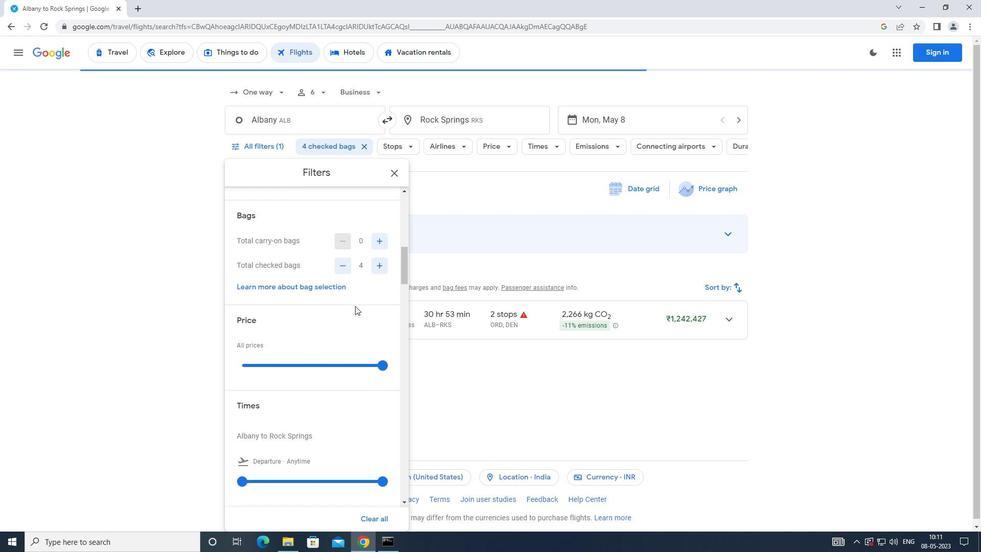 
Action: Mouse moved to (383, 302)
Screenshot: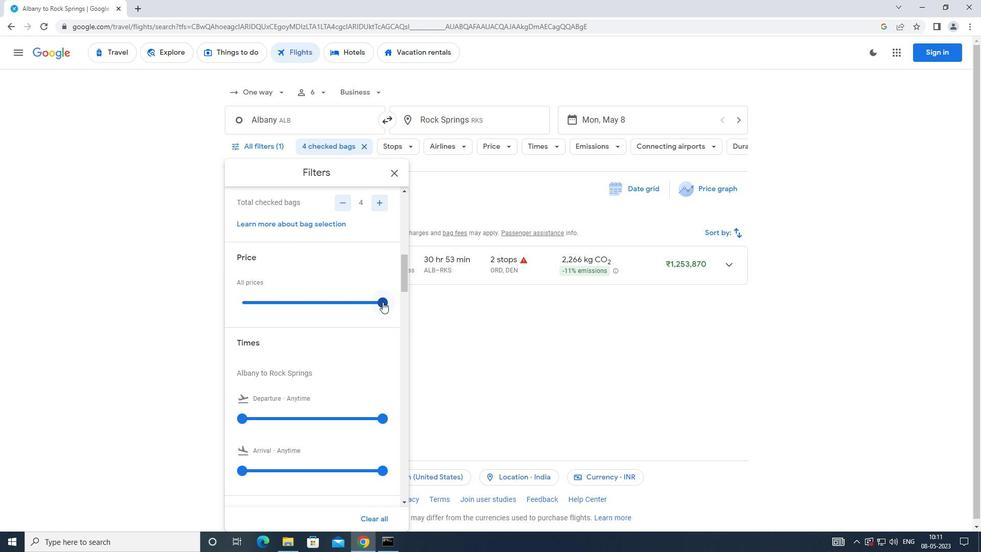 
Action: Mouse pressed left at (383, 302)
Screenshot: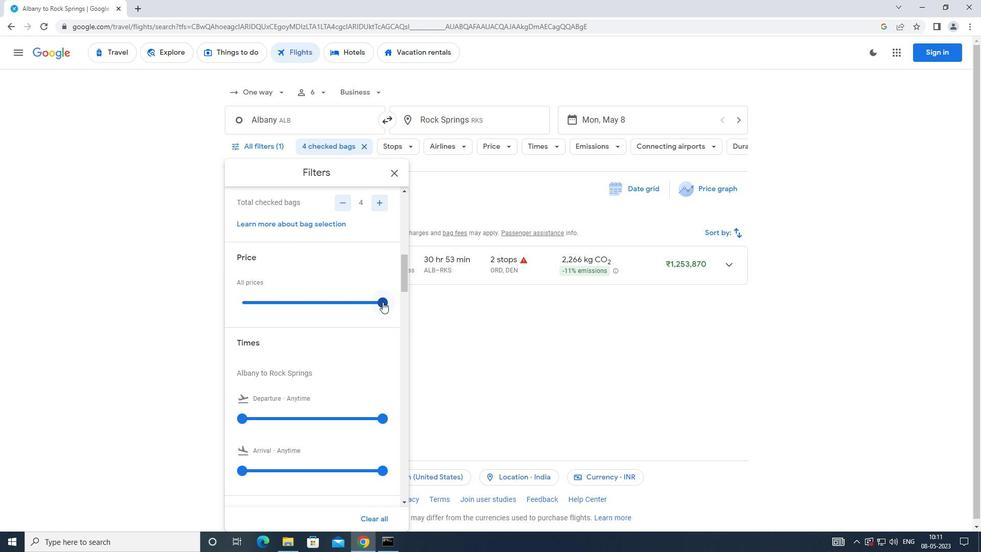 
Action: Mouse moved to (277, 294)
Screenshot: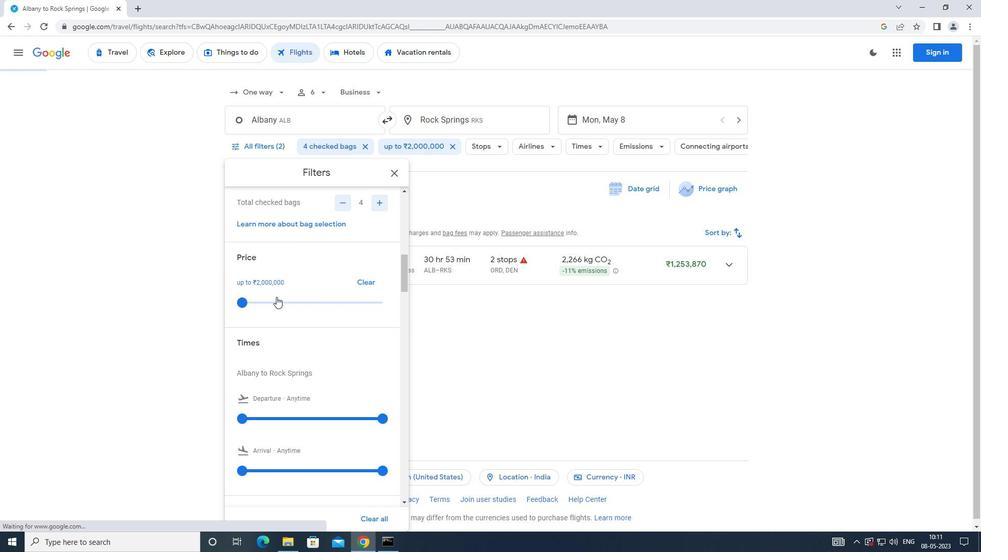 
Action: Mouse scrolled (277, 294) with delta (0, 0)
Screenshot: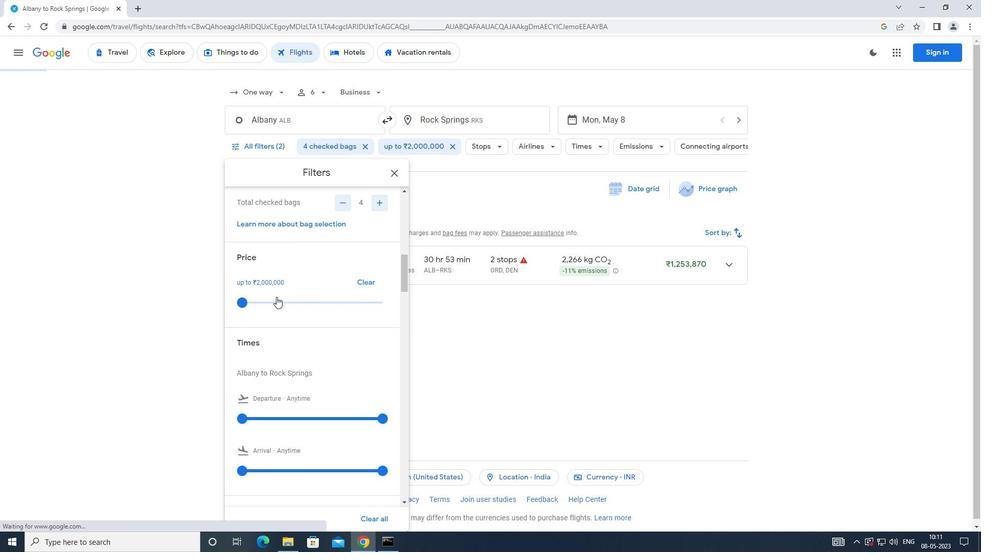 
Action: Mouse scrolled (277, 294) with delta (0, 0)
Screenshot: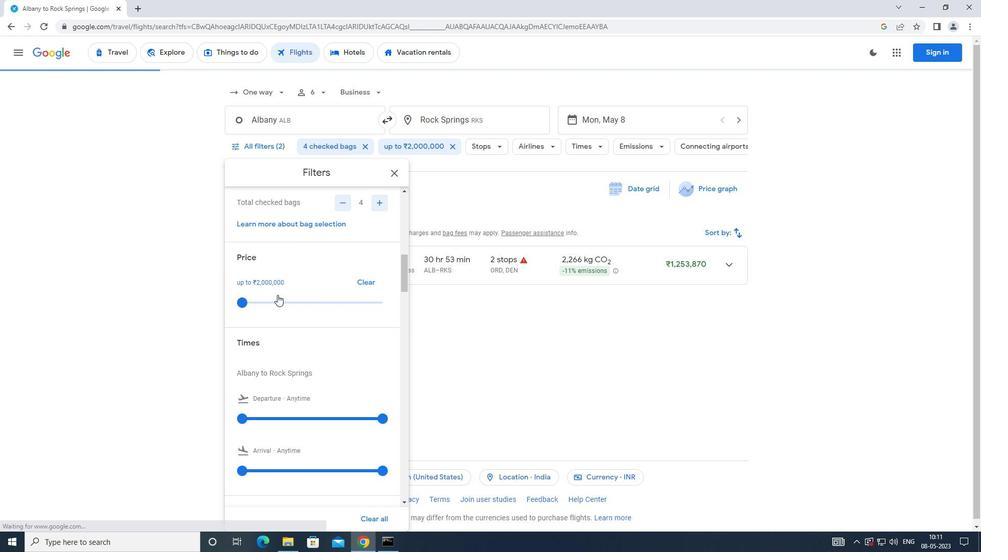
Action: Mouse moved to (245, 312)
Screenshot: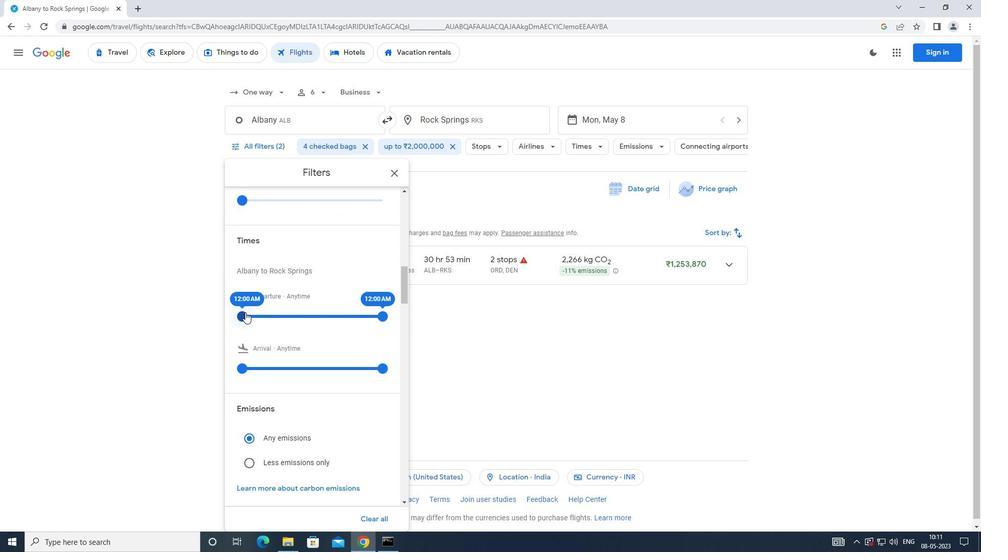 
Action: Mouse pressed left at (245, 312)
Screenshot: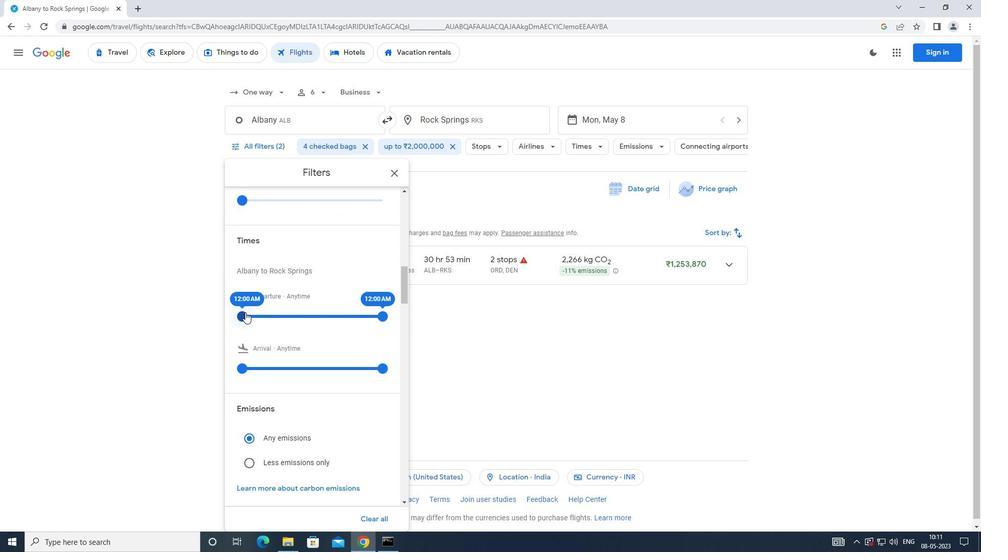 
Action: Mouse moved to (380, 315)
Screenshot: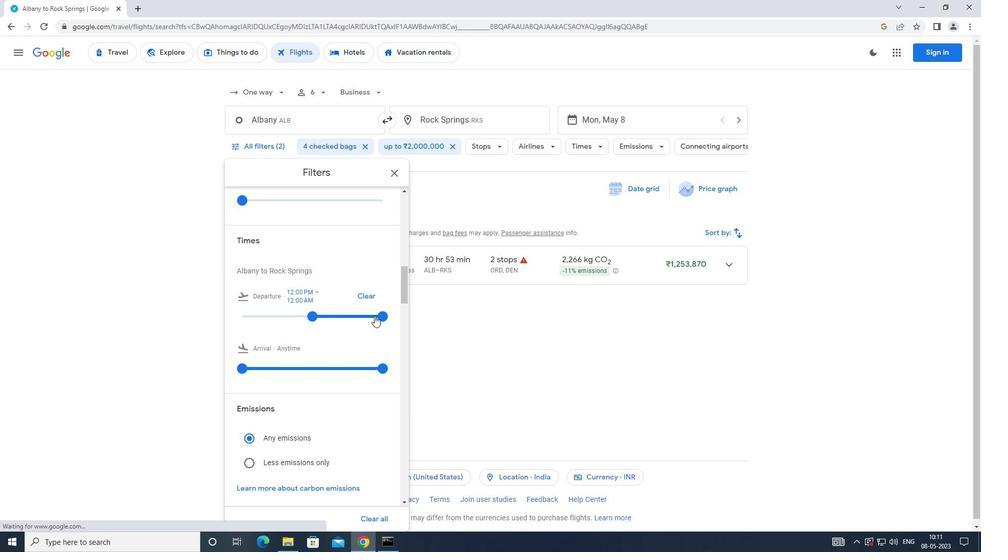 
Action: Mouse pressed left at (380, 315)
Screenshot: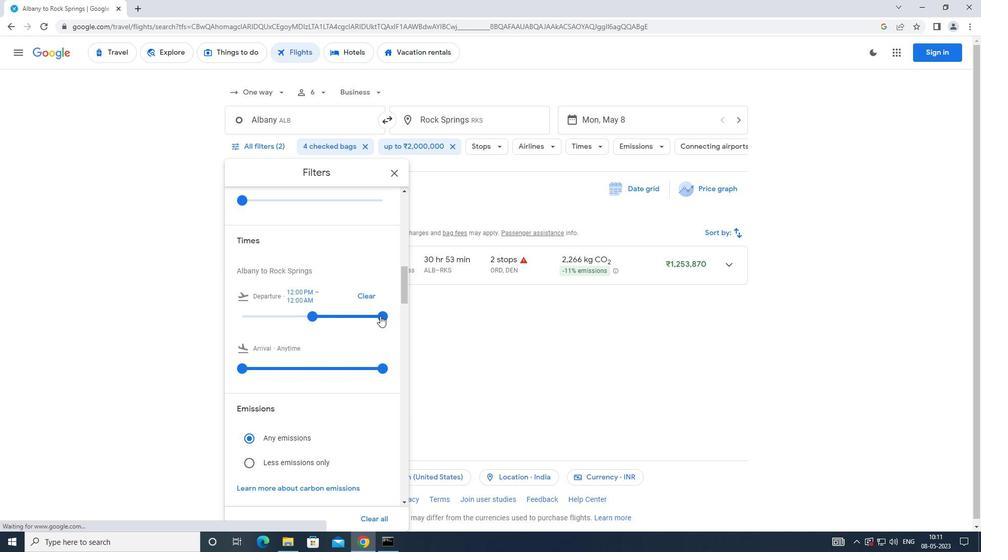 
Action: Mouse moved to (393, 174)
Screenshot: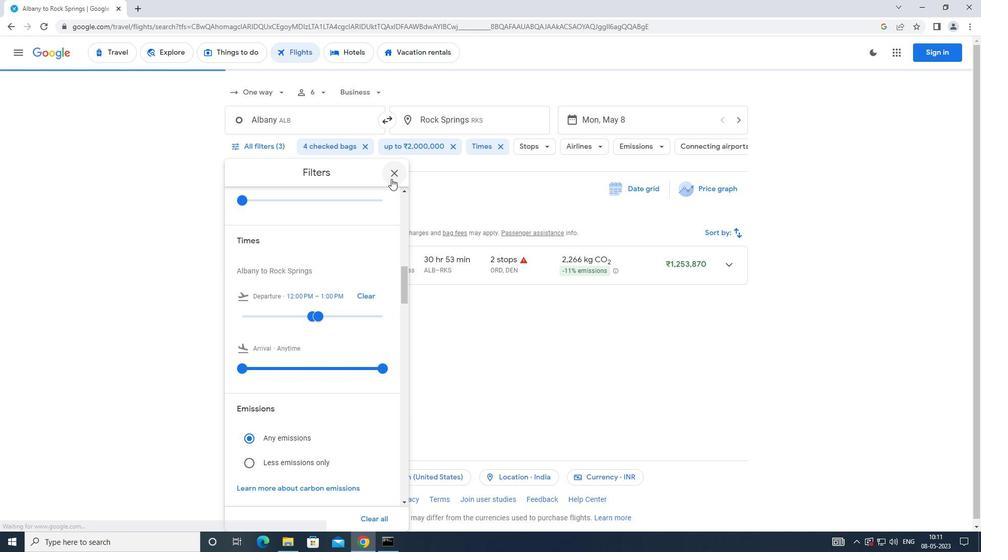 
Action: Mouse pressed left at (393, 174)
Screenshot: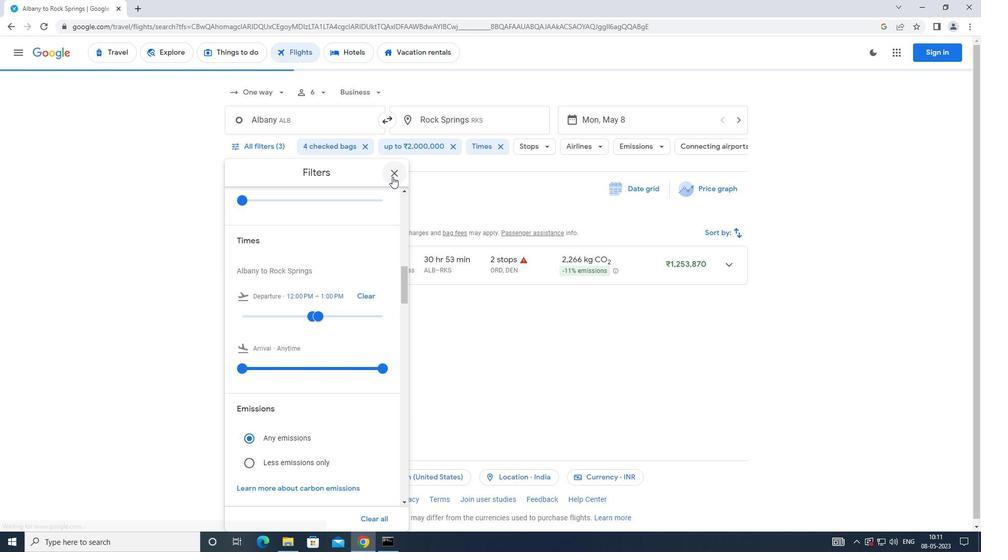 
Action: Mouse moved to (389, 199)
Screenshot: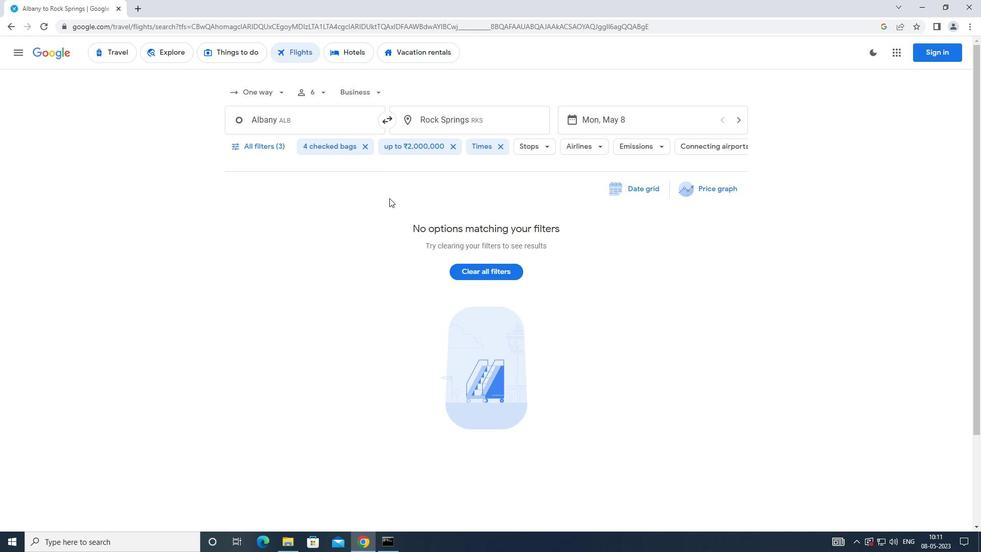 
